 Task: Open a blank sheet, save the file as Art.doc Add Heading 'Types of Art:'Types of Art: Add the following points with capital alphabetAdd the following points with capital alphabet A.	Abstract Art_x000D_
B.	Sculpture_x000D_
C.	Photography_x000D_
Select the entire thext and change line spacing to  1.5 Select the entire text and apply  Outside Borders ,change the font size of heading and points to 16
Action: Mouse moved to (31, 30)
Screenshot: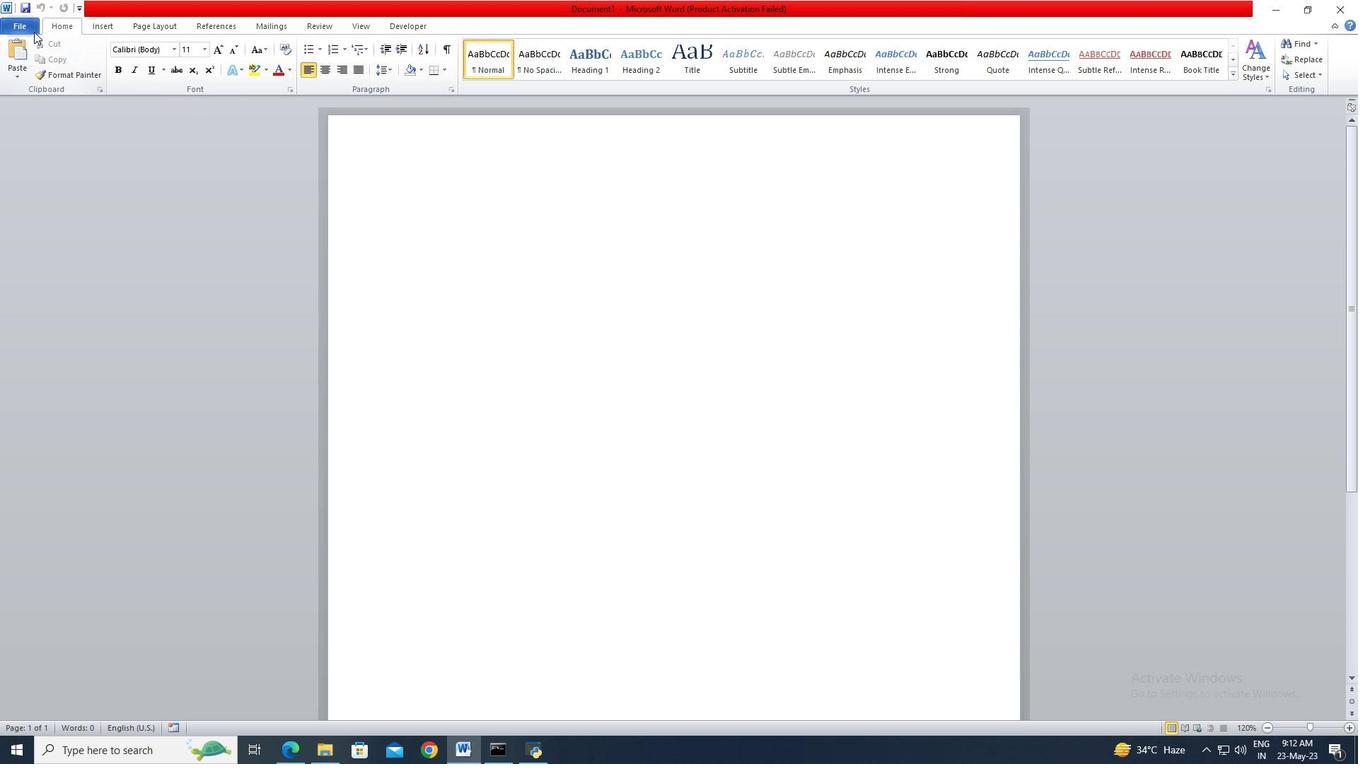 
Action: Mouse pressed left at (31, 30)
Screenshot: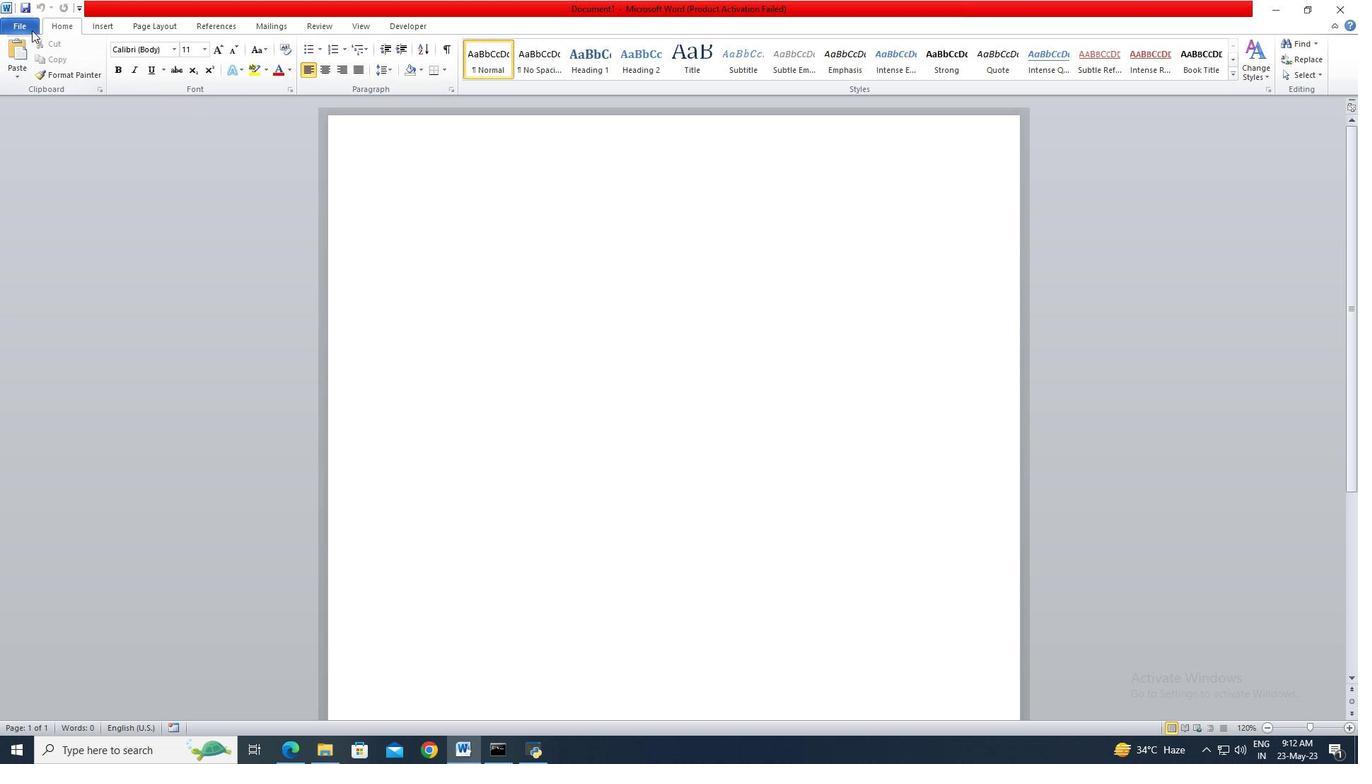 
Action: Mouse moved to (47, 187)
Screenshot: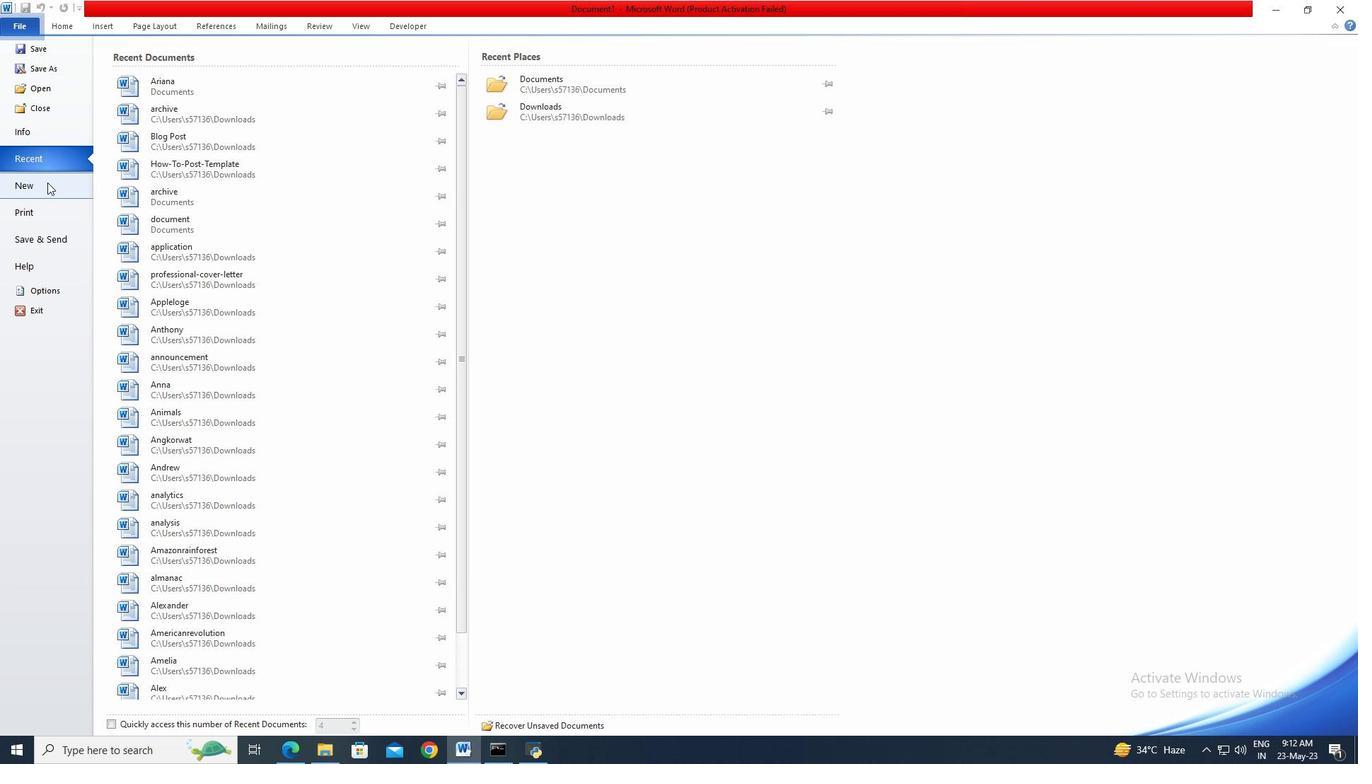 
Action: Mouse pressed left at (47, 187)
Screenshot: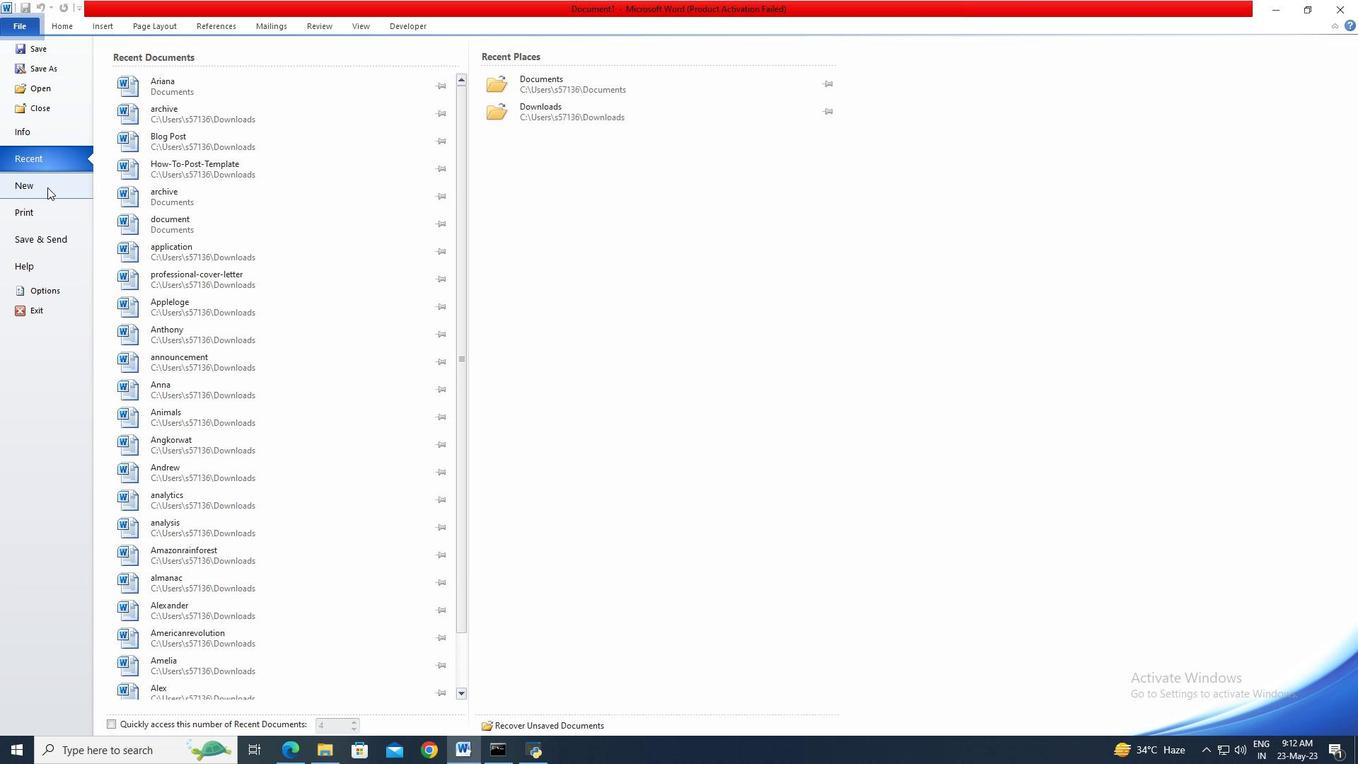 
Action: Mouse moved to (140, 149)
Screenshot: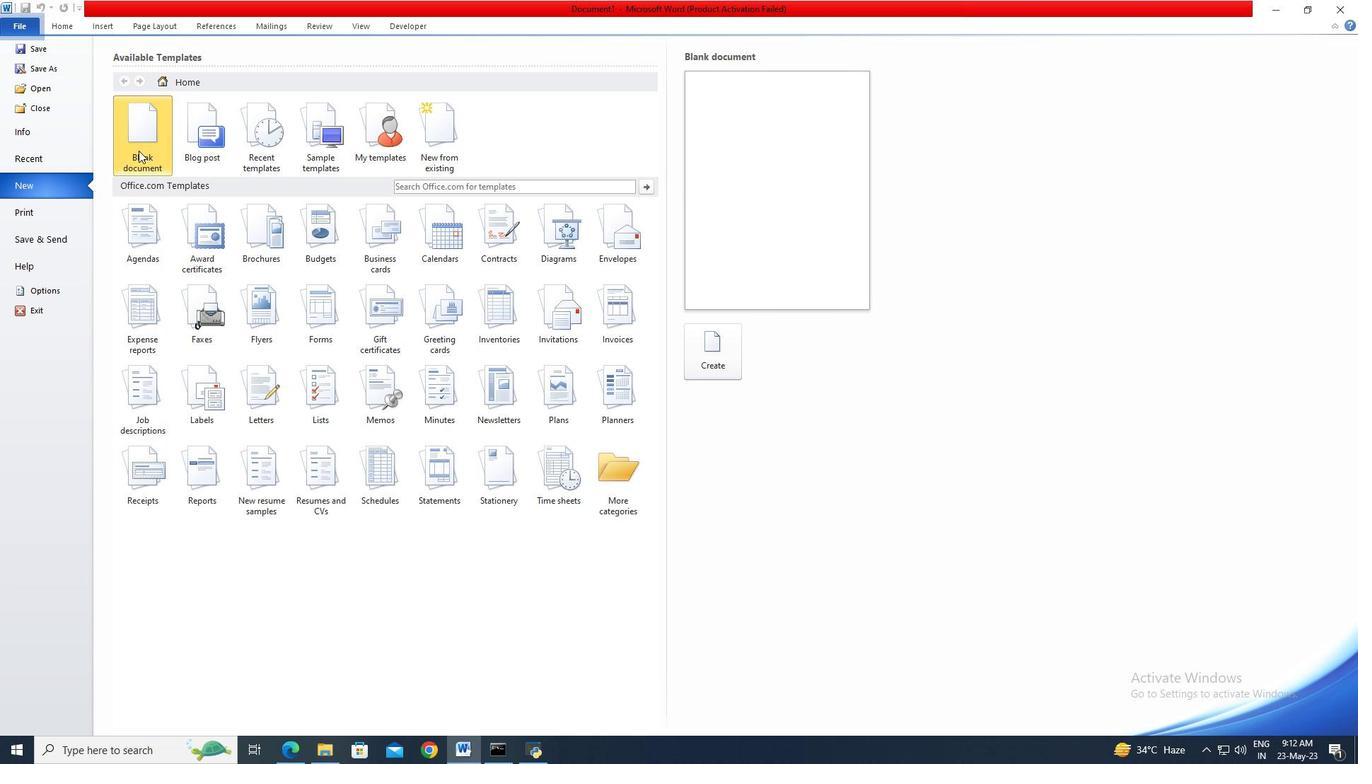 
Action: Mouse pressed left at (140, 149)
Screenshot: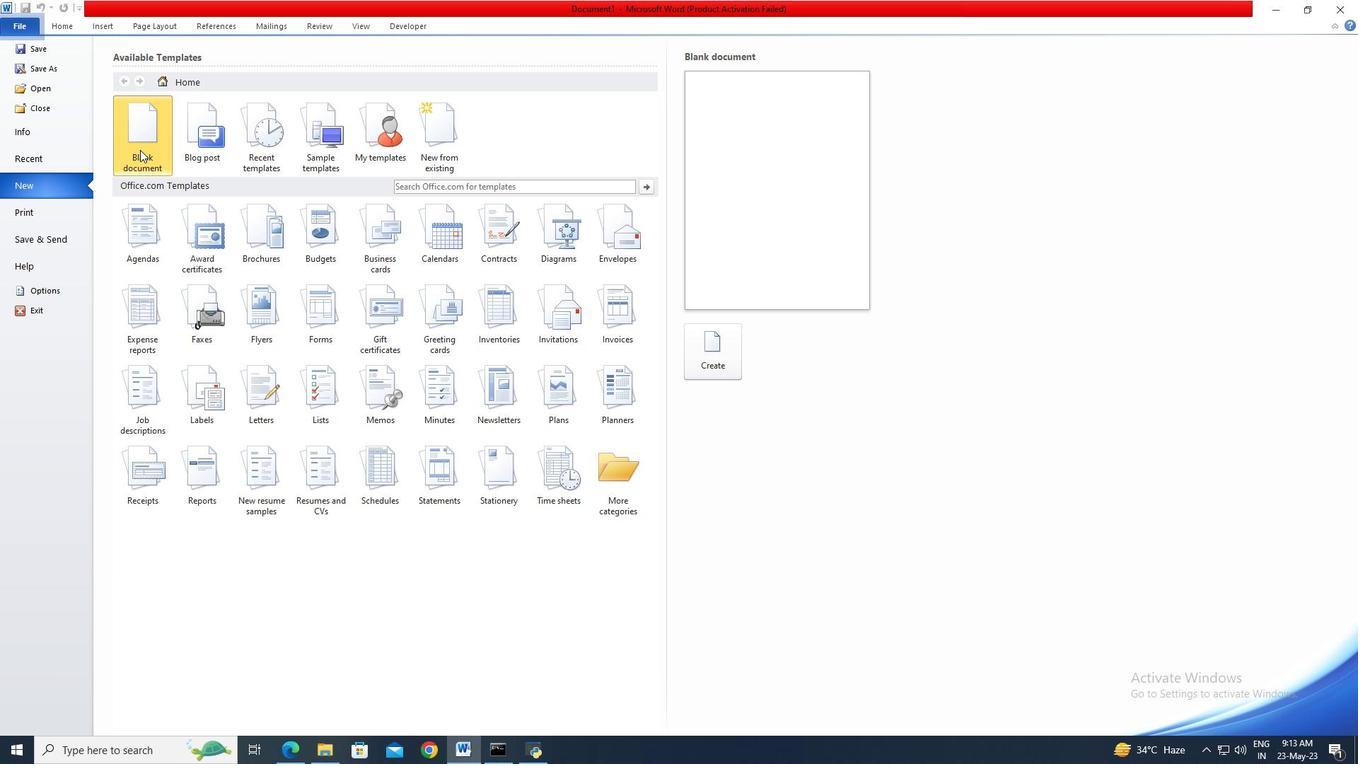
Action: Mouse moved to (715, 335)
Screenshot: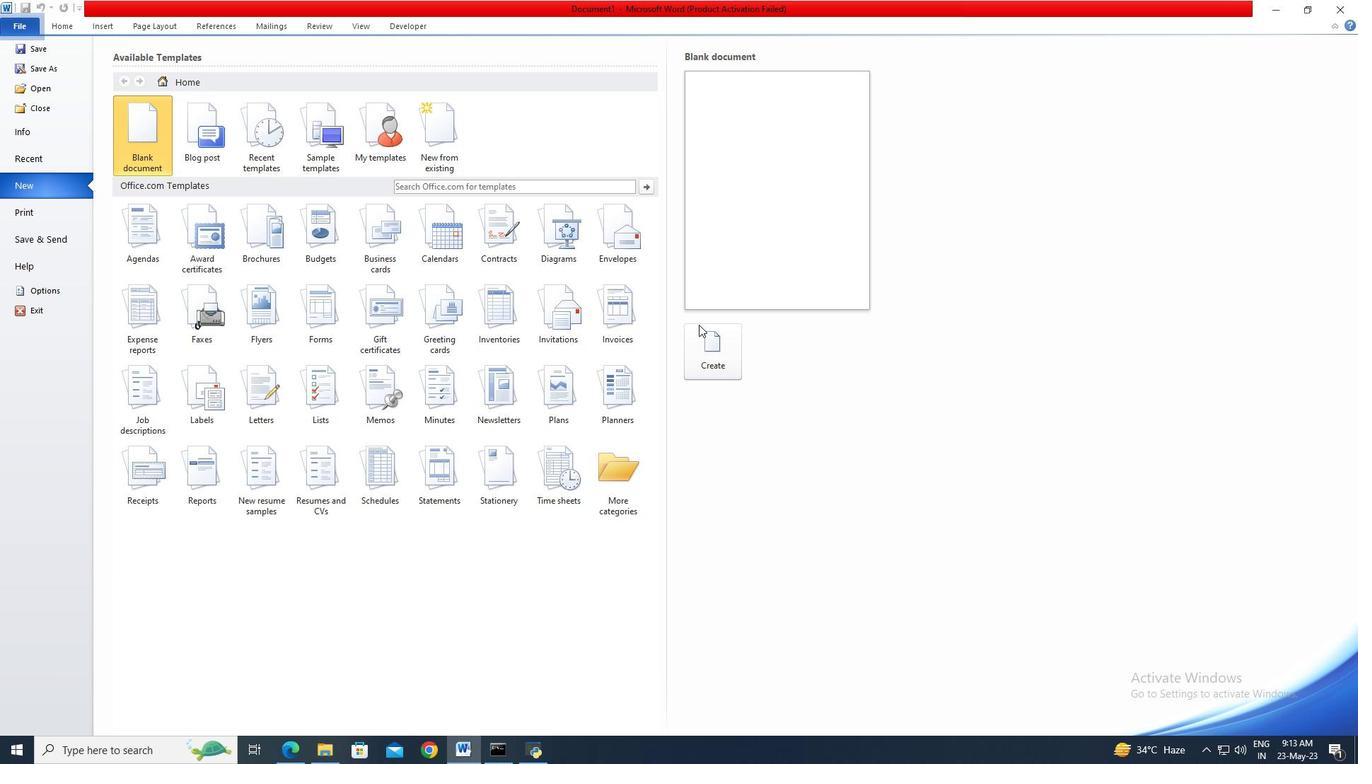 
Action: Mouse pressed left at (715, 335)
Screenshot: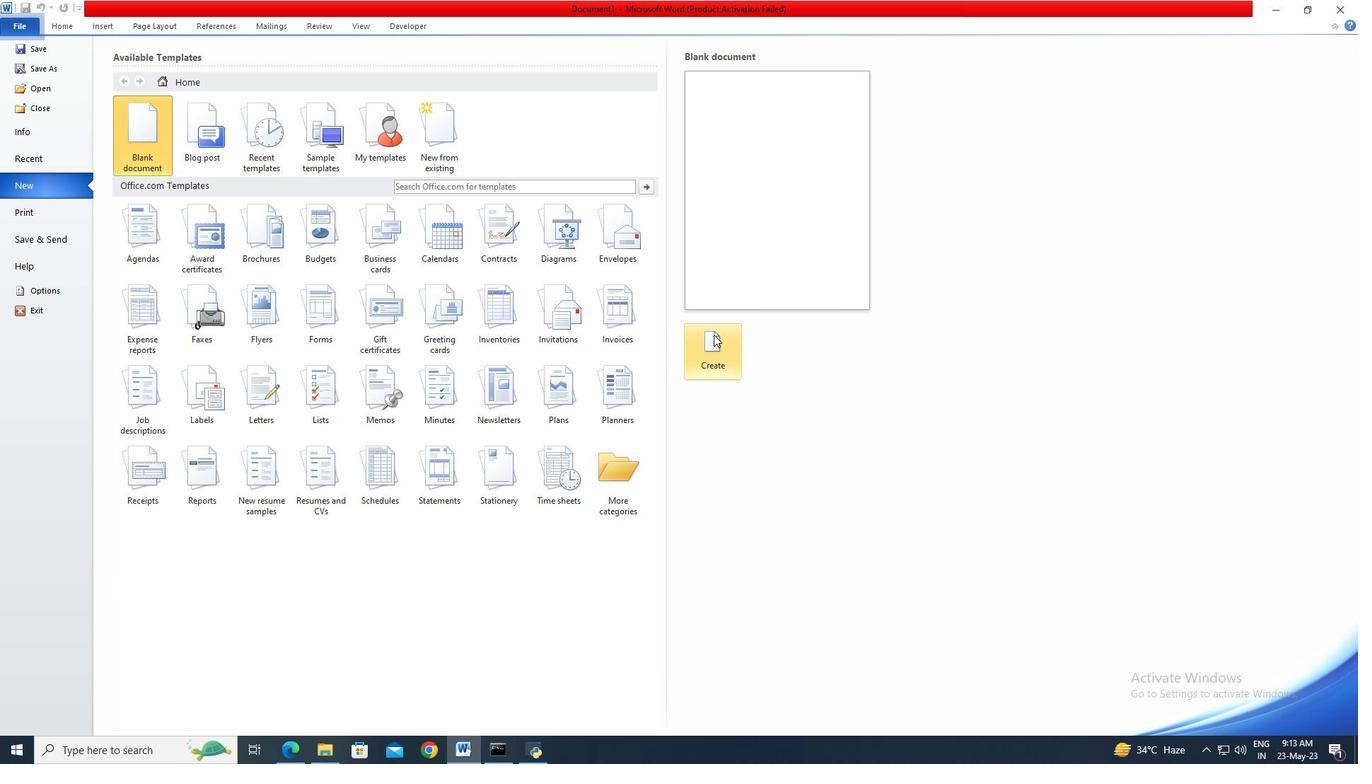 
Action: Mouse moved to (33, 26)
Screenshot: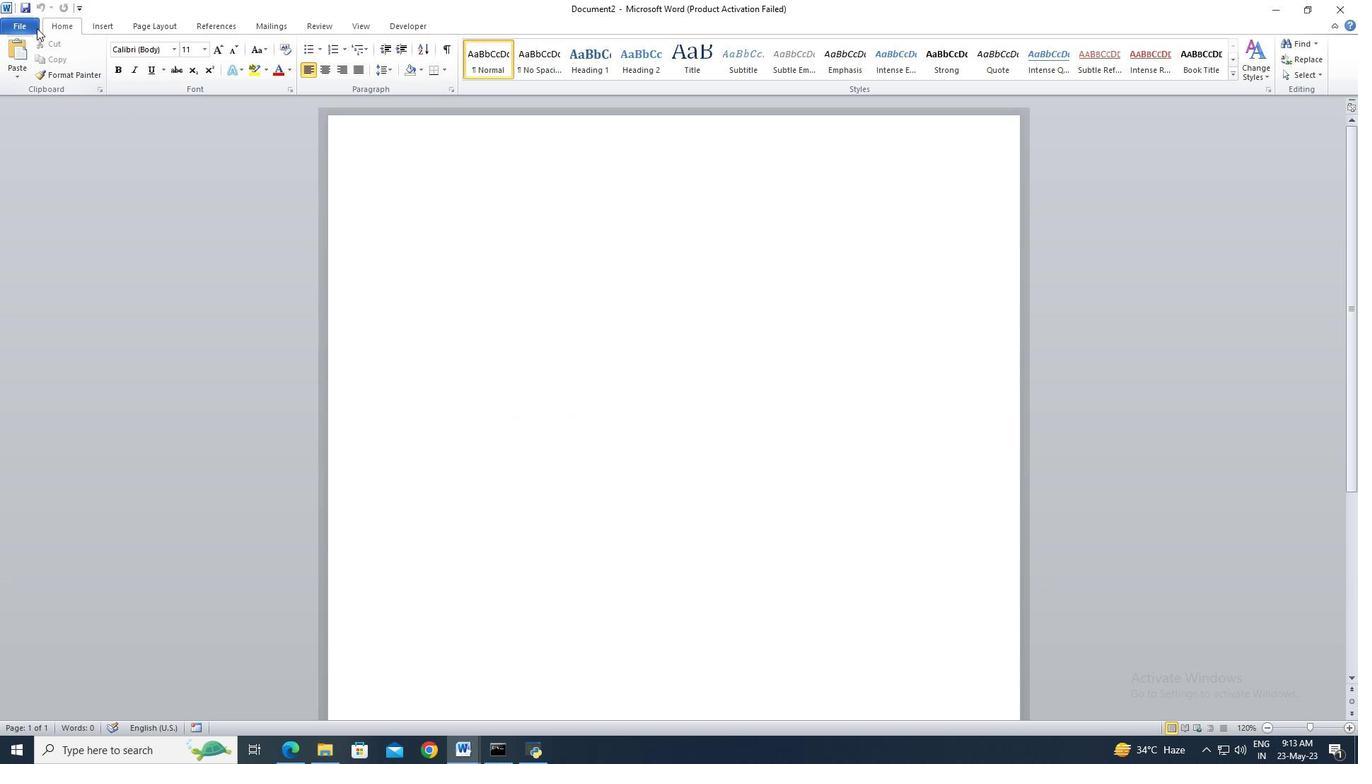 
Action: Mouse pressed left at (33, 26)
Screenshot: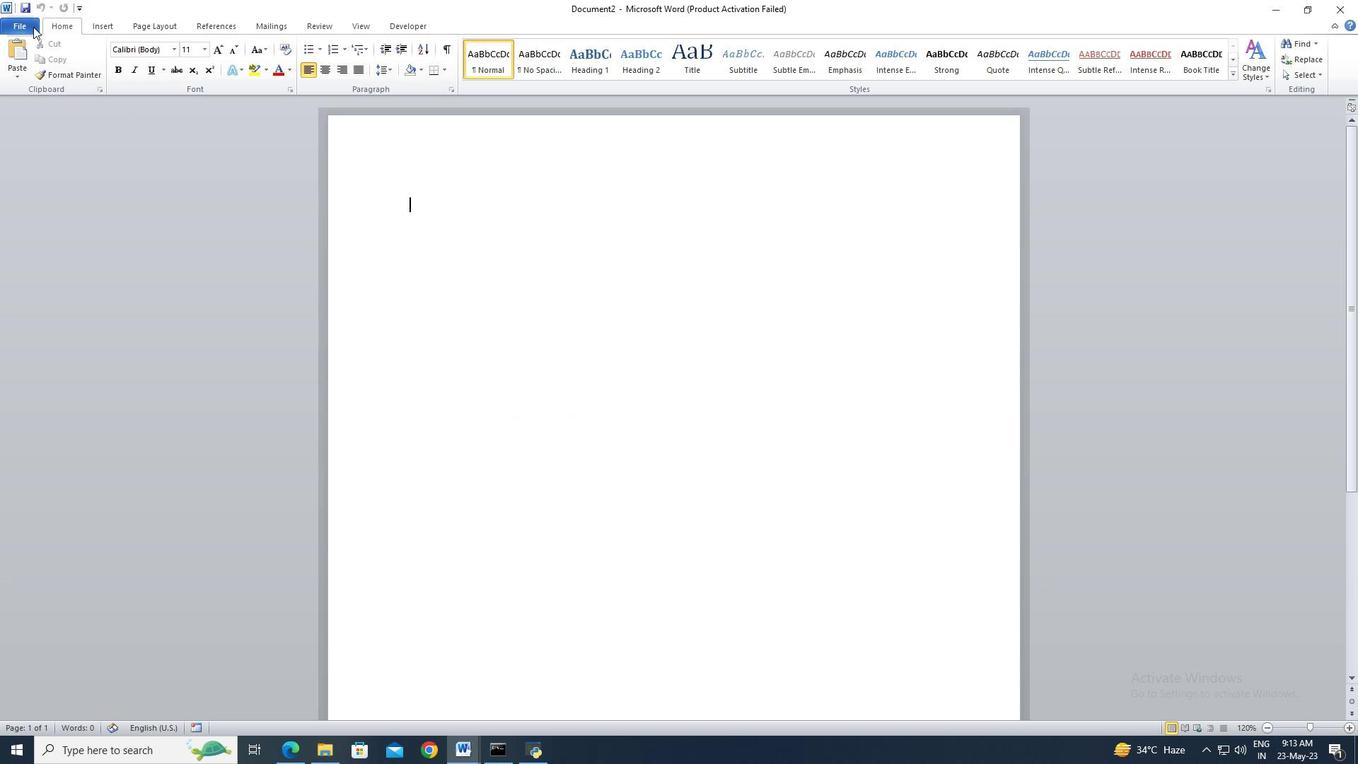 
Action: Mouse moved to (39, 65)
Screenshot: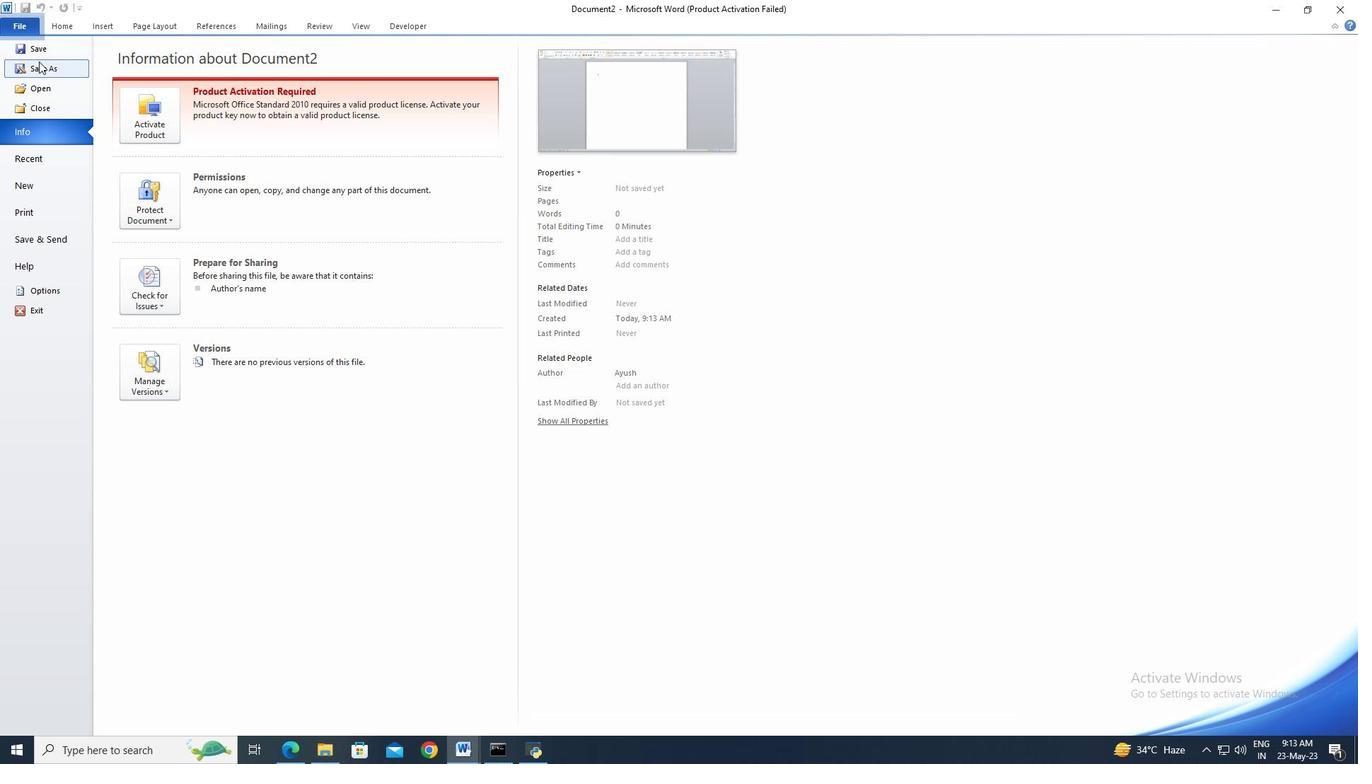 
Action: Mouse pressed left at (39, 65)
Screenshot: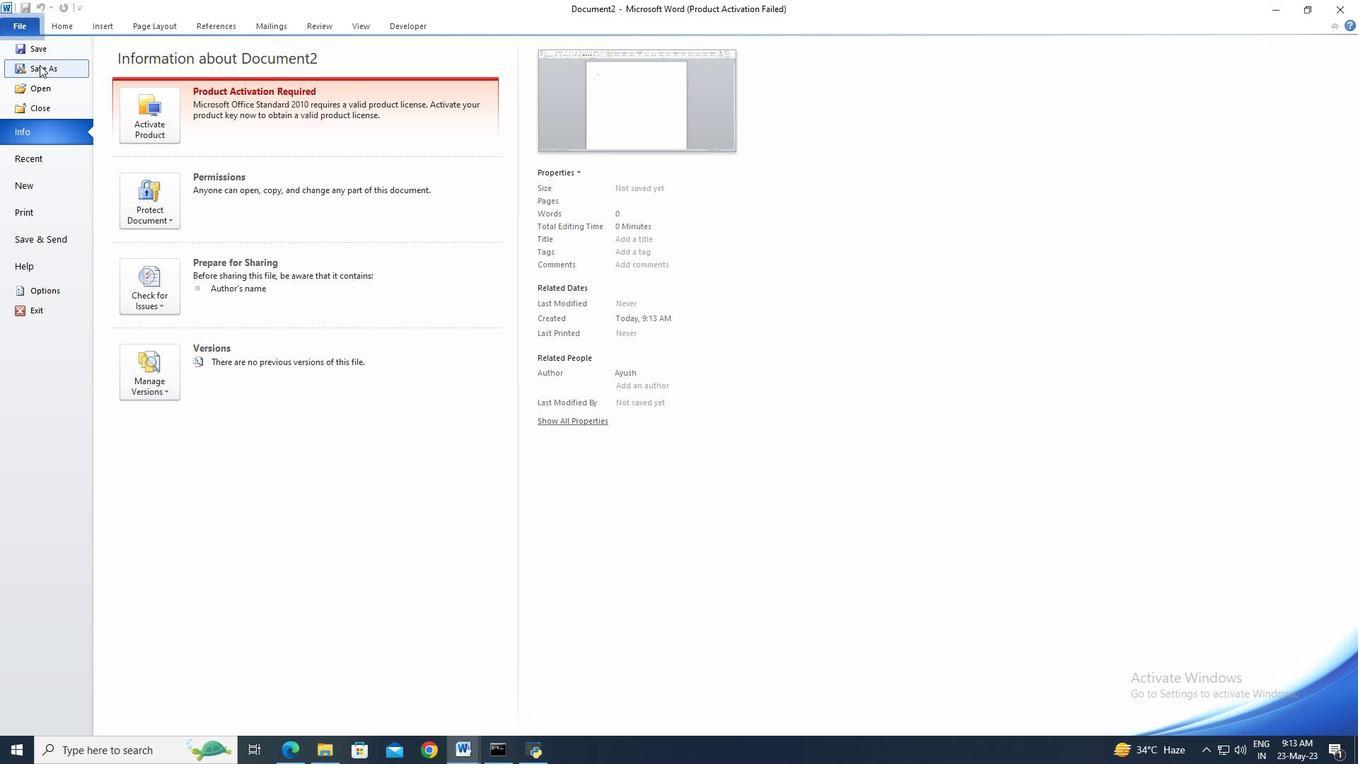 
Action: Key pressed <Key.shift>Art
Screenshot: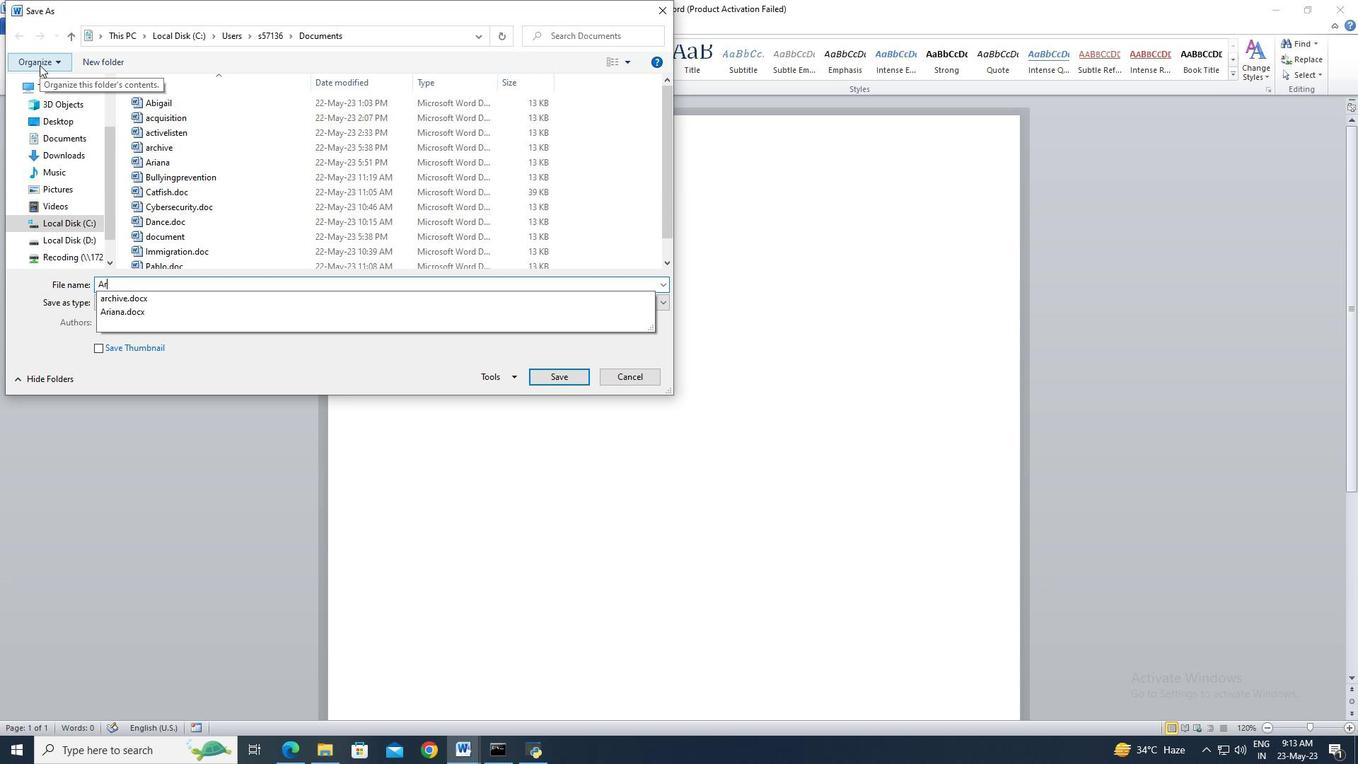 
Action: Mouse moved to (559, 379)
Screenshot: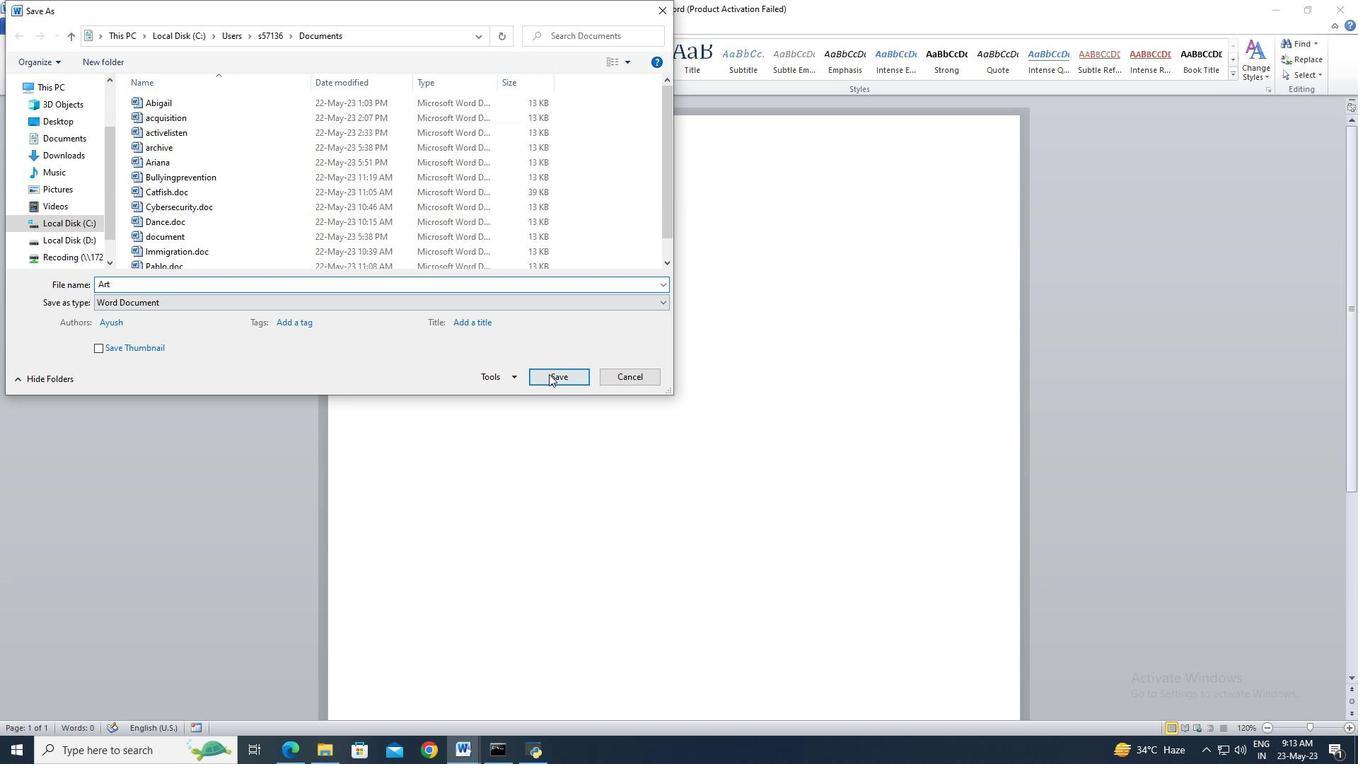 
Action: Mouse pressed left at (559, 379)
Screenshot: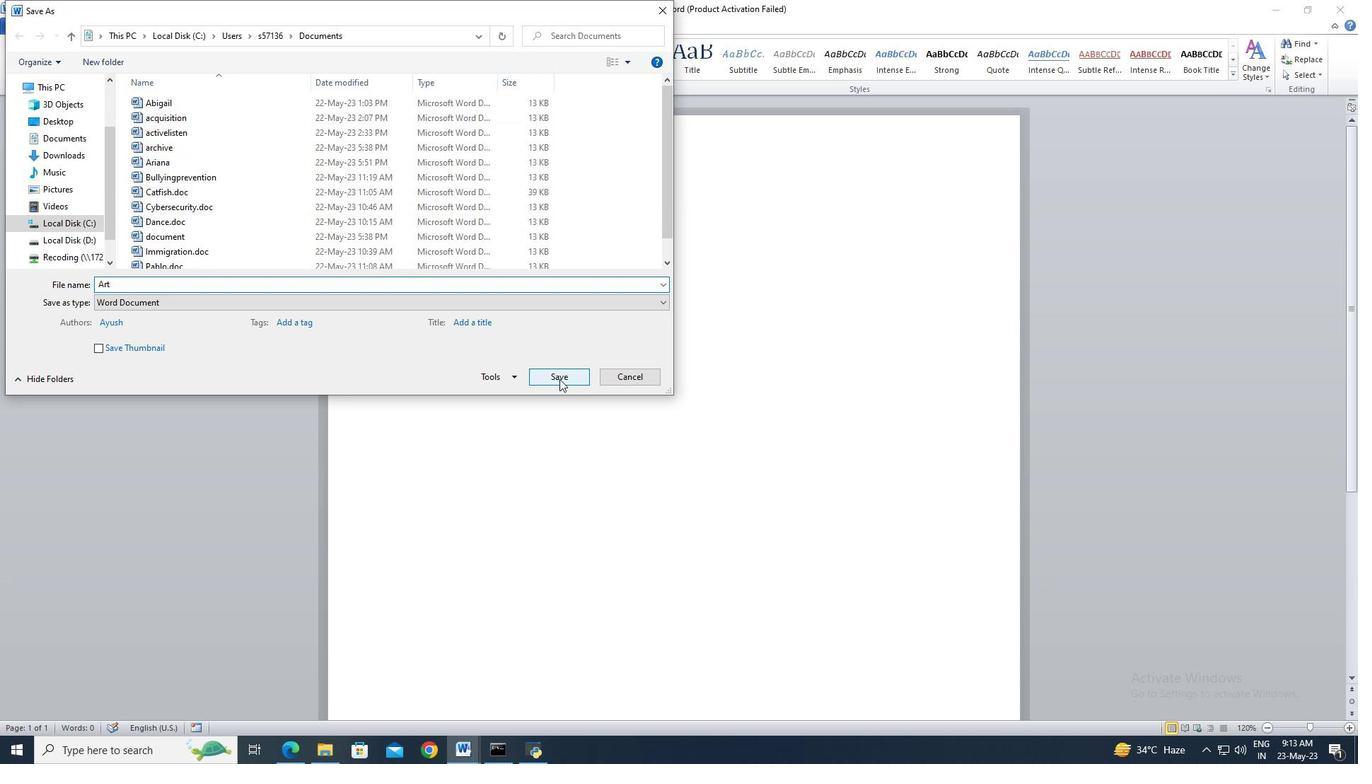 
Action: Mouse moved to (591, 67)
Screenshot: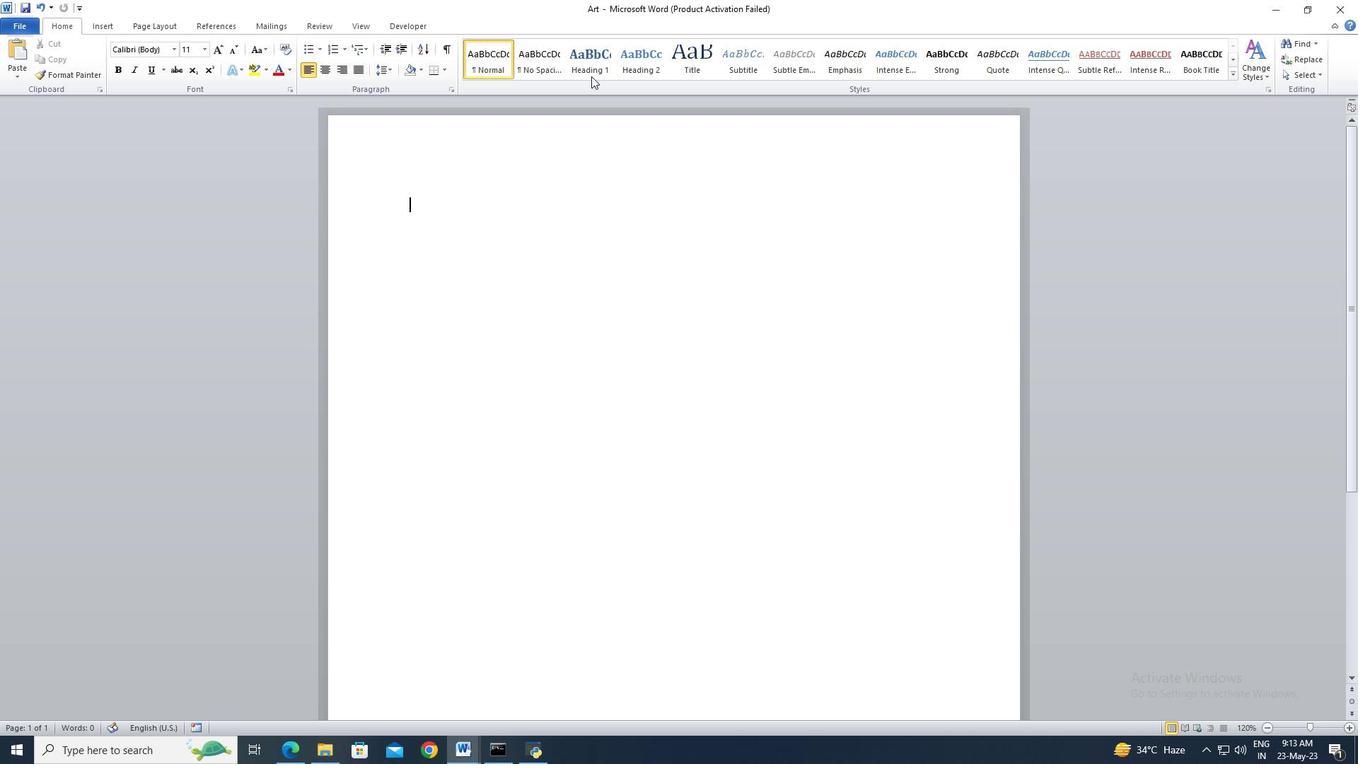 
Action: Mouse pressed left at (591, 67)
Screenshot: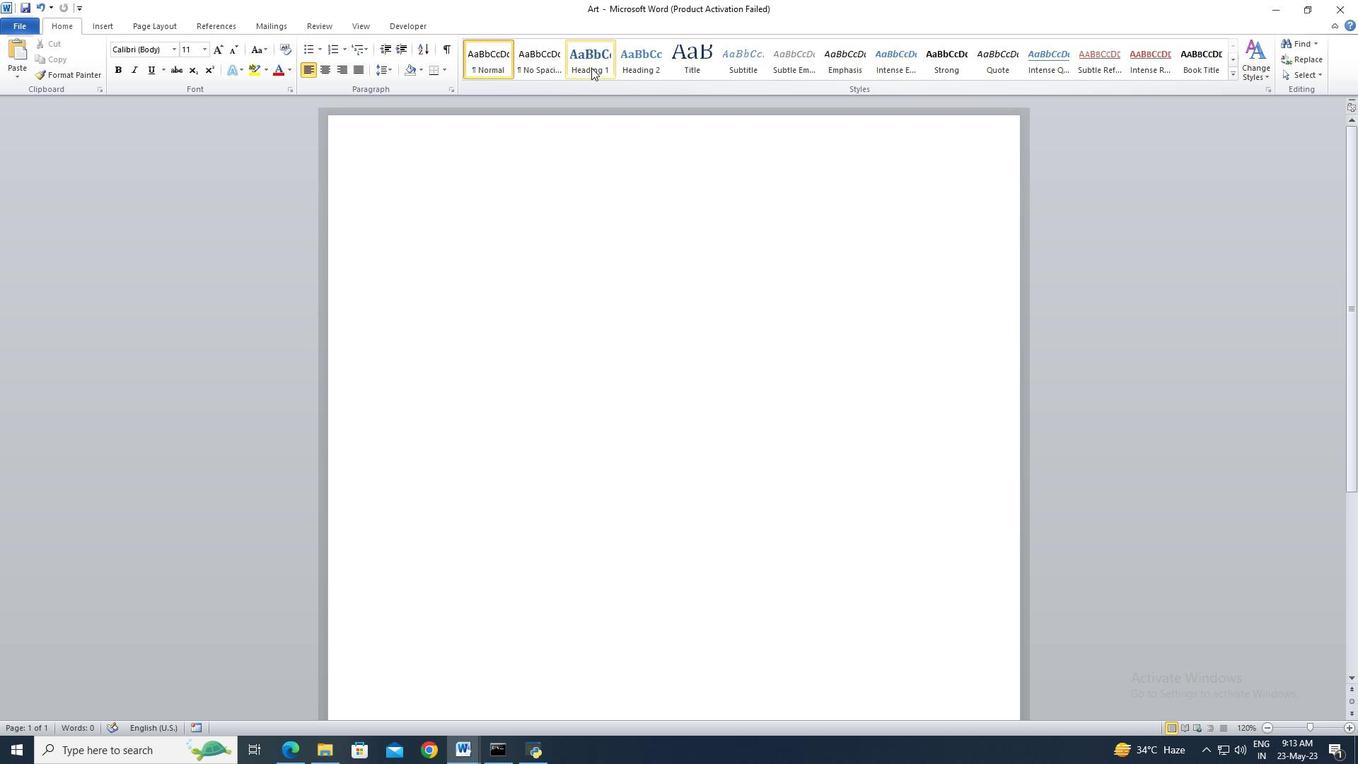 
Action: Key pressed <Key.shift>Types<Key.space>of<Key.space><Key.shift>Art<Key.shift>:<Key.enter><Key.shift>A.<Key.space><Key.shift>Abstract<Key.space><Key.shift>Art<Key.enter><Key.shift>Sculpture<Key.enter><Key.shift>Photography
Screenshot: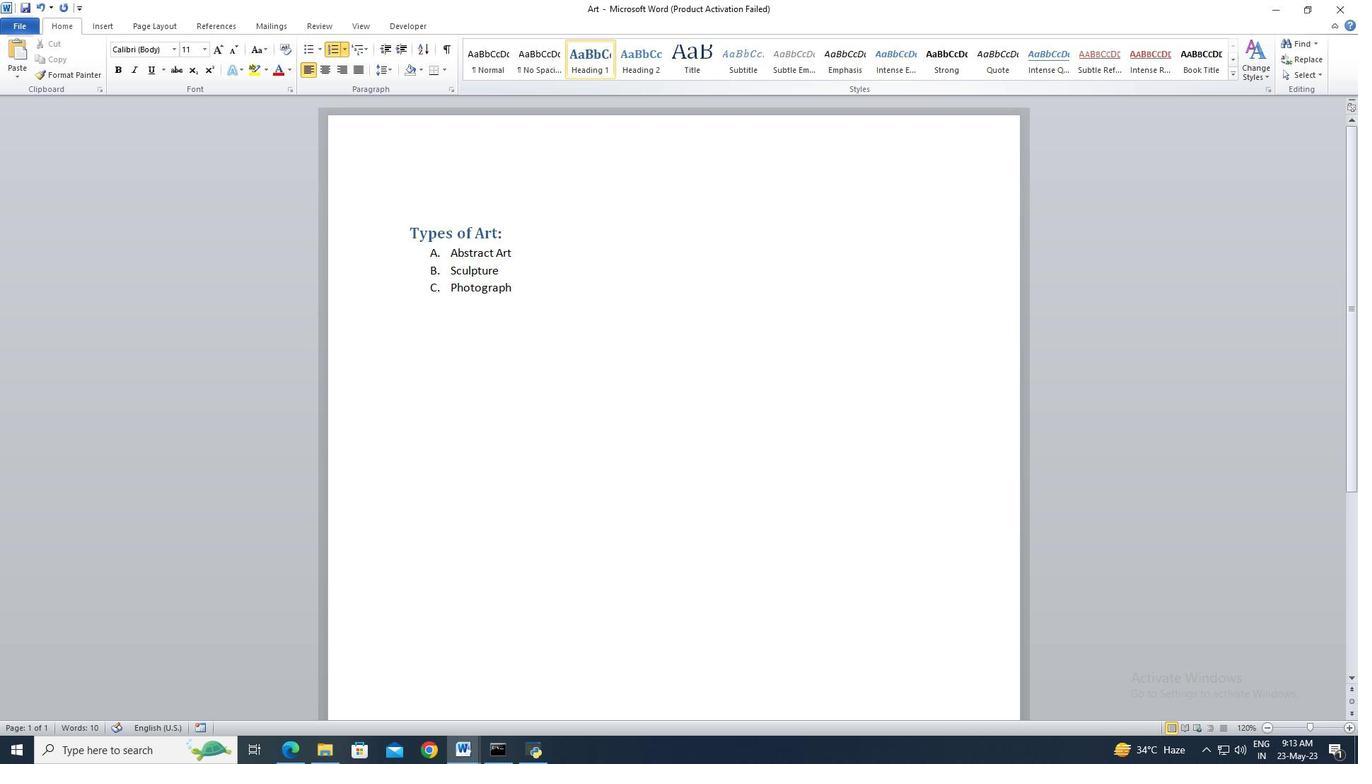 
Action: Mouse moved to (592, 287)
Screenshot: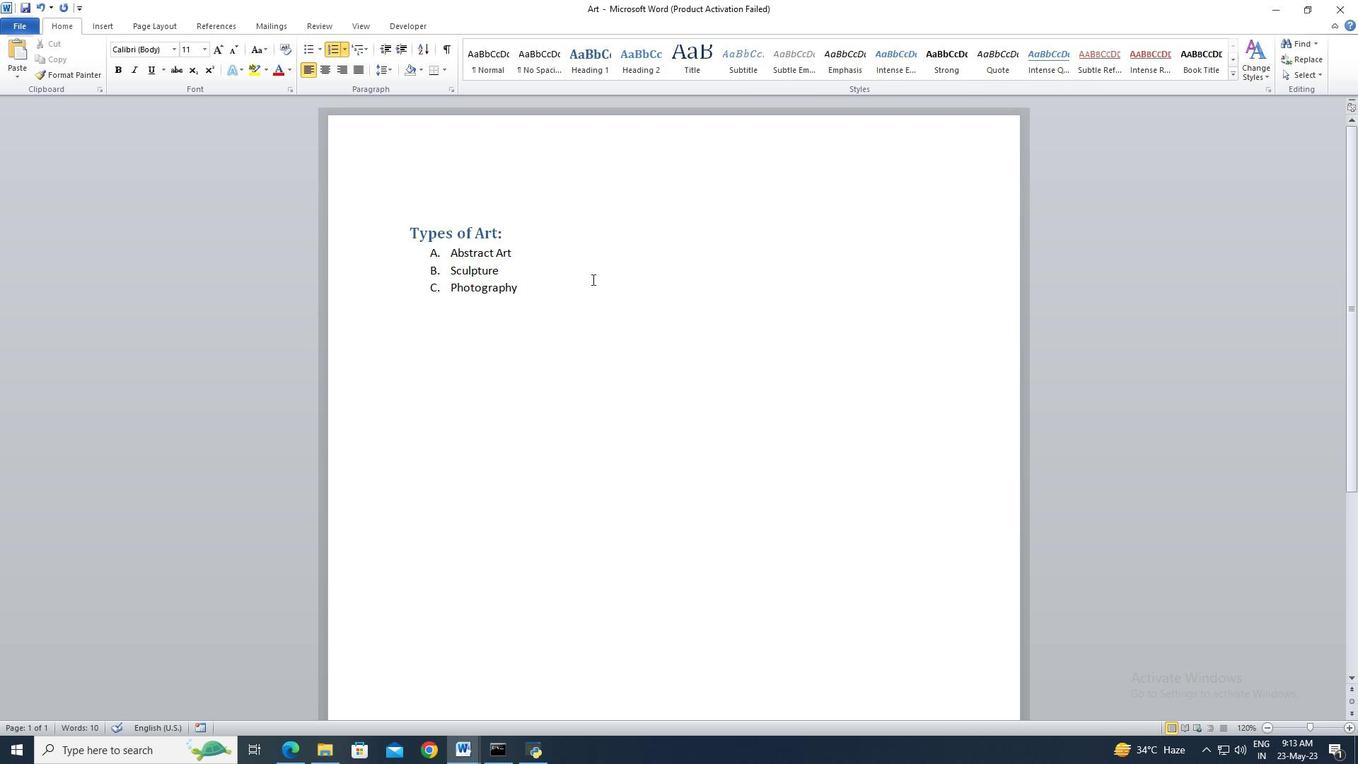 
Action: Mouse pressed left at (592, 287)
Screenshot: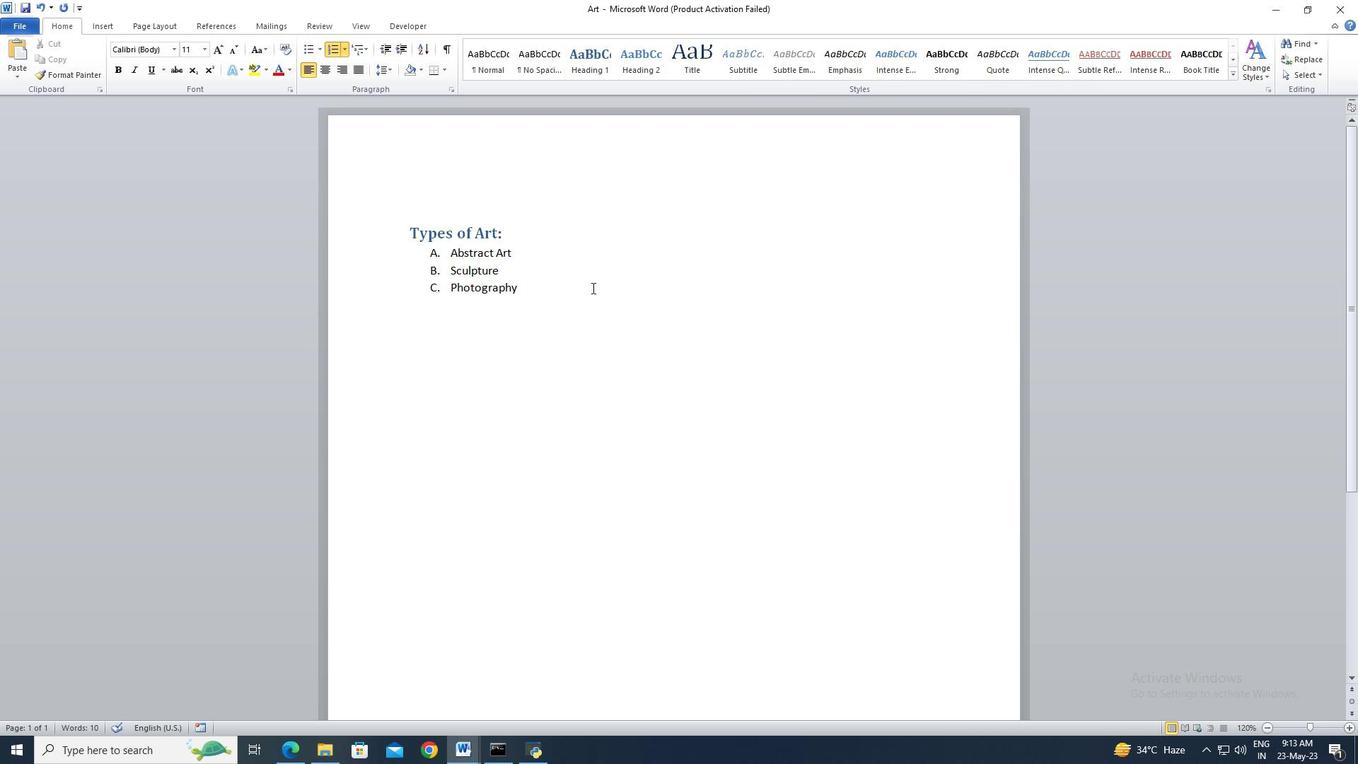 
Action: Key pressed ctrl+A
Screenshot: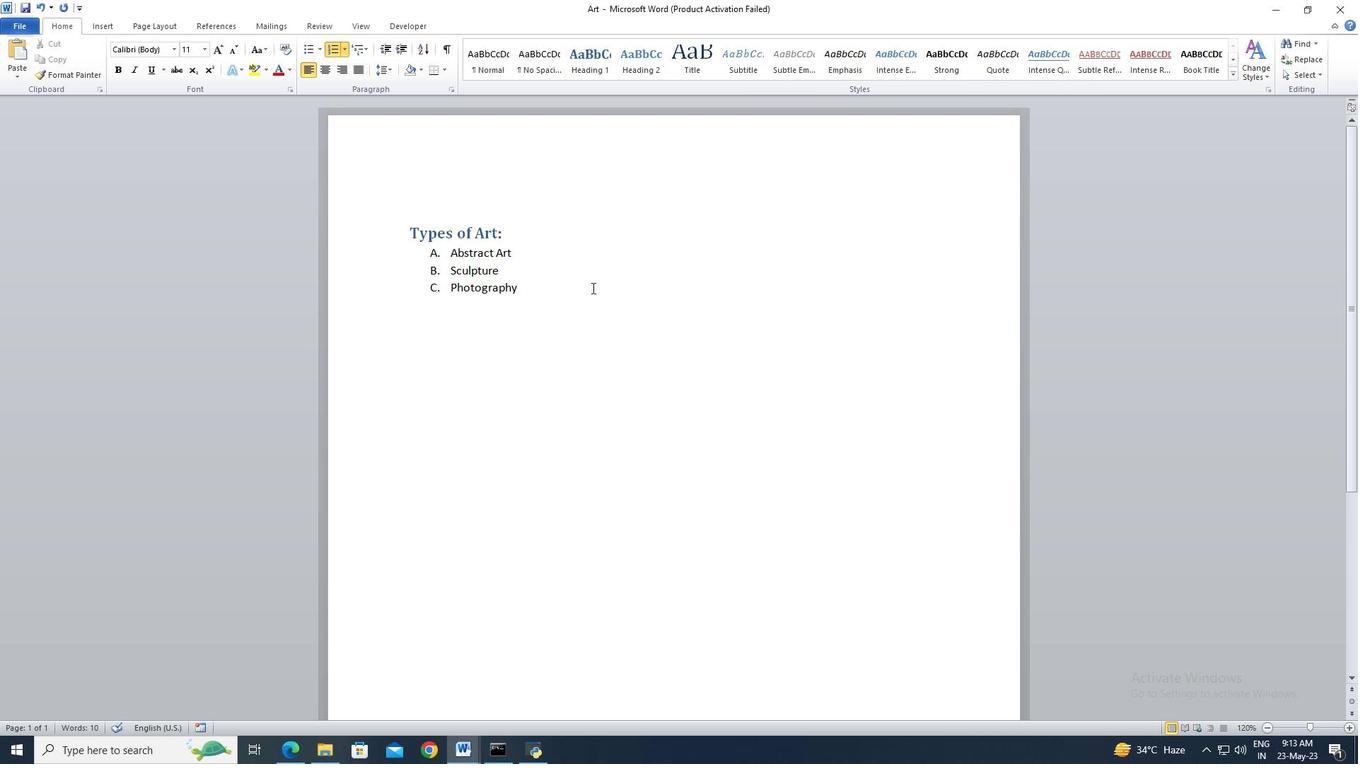 
Action: Mouse moved to (390, 72)
Screenshot: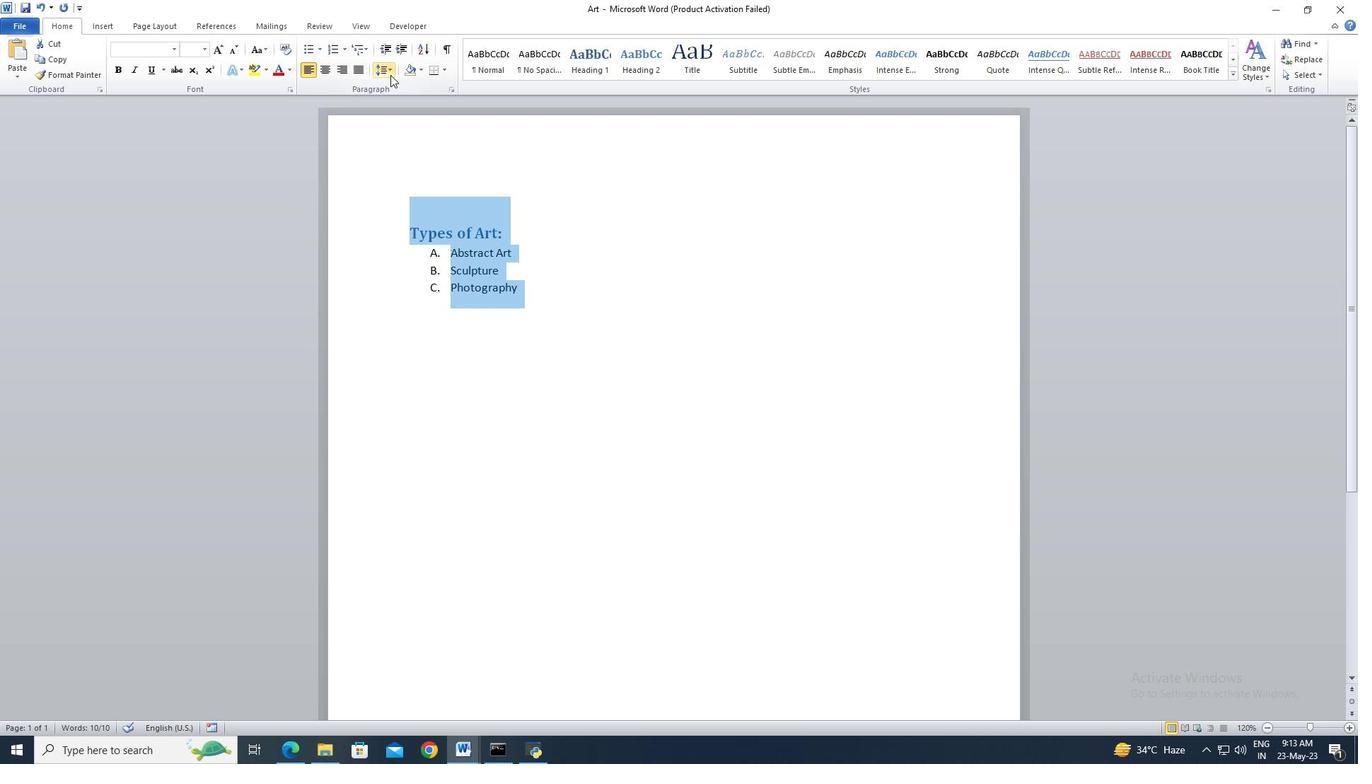 
Action: Mouse pressed left at (390, 72)
Screenshot: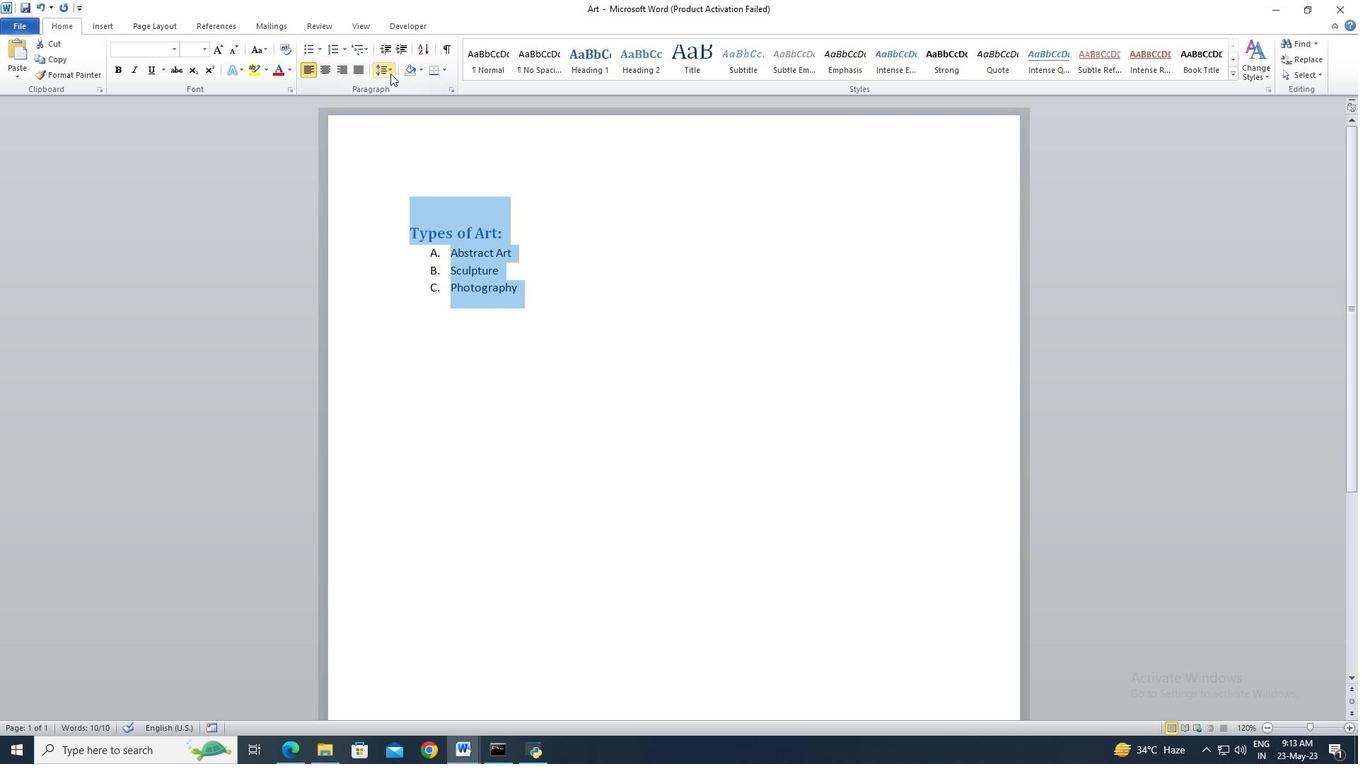 
Action: Mouse moved to (397, 120)
Screenshot: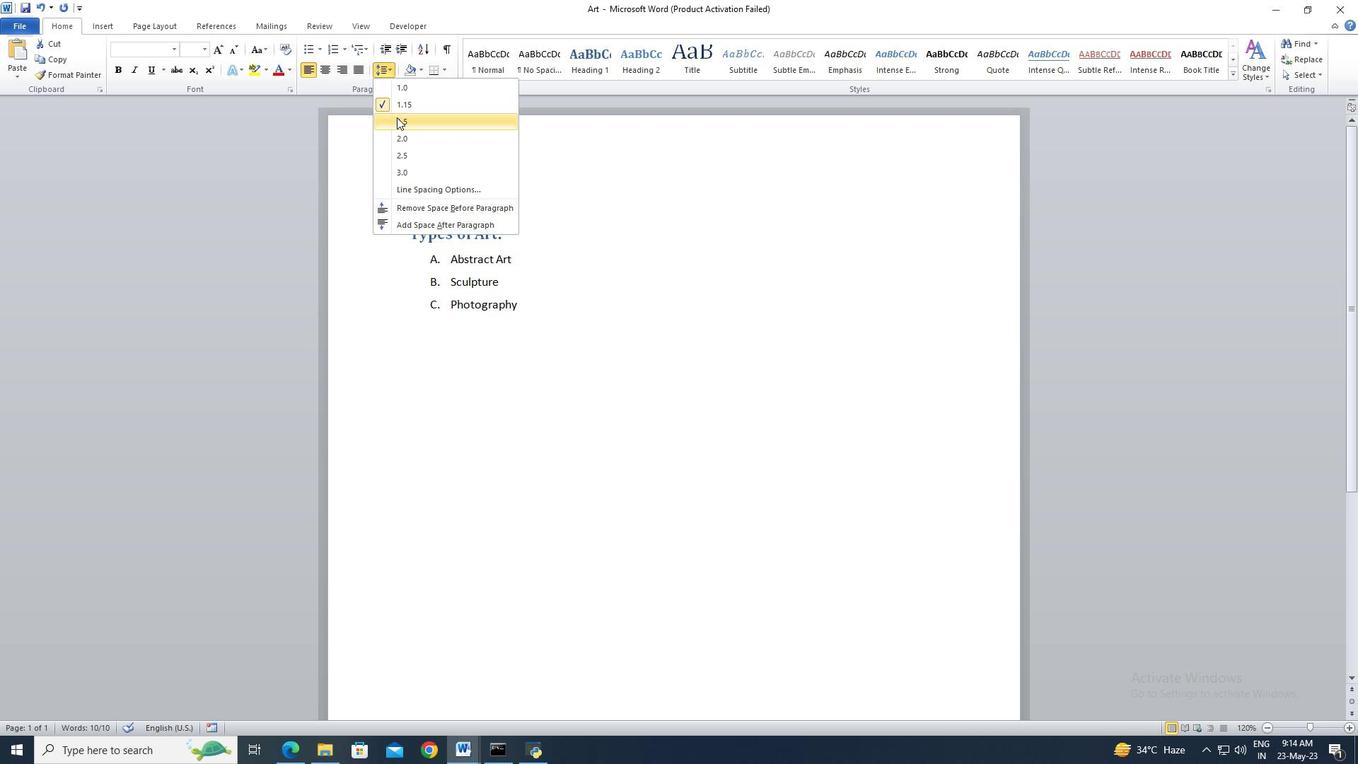 
Action: Mouse pressed left at (397, 120)
Screenshot: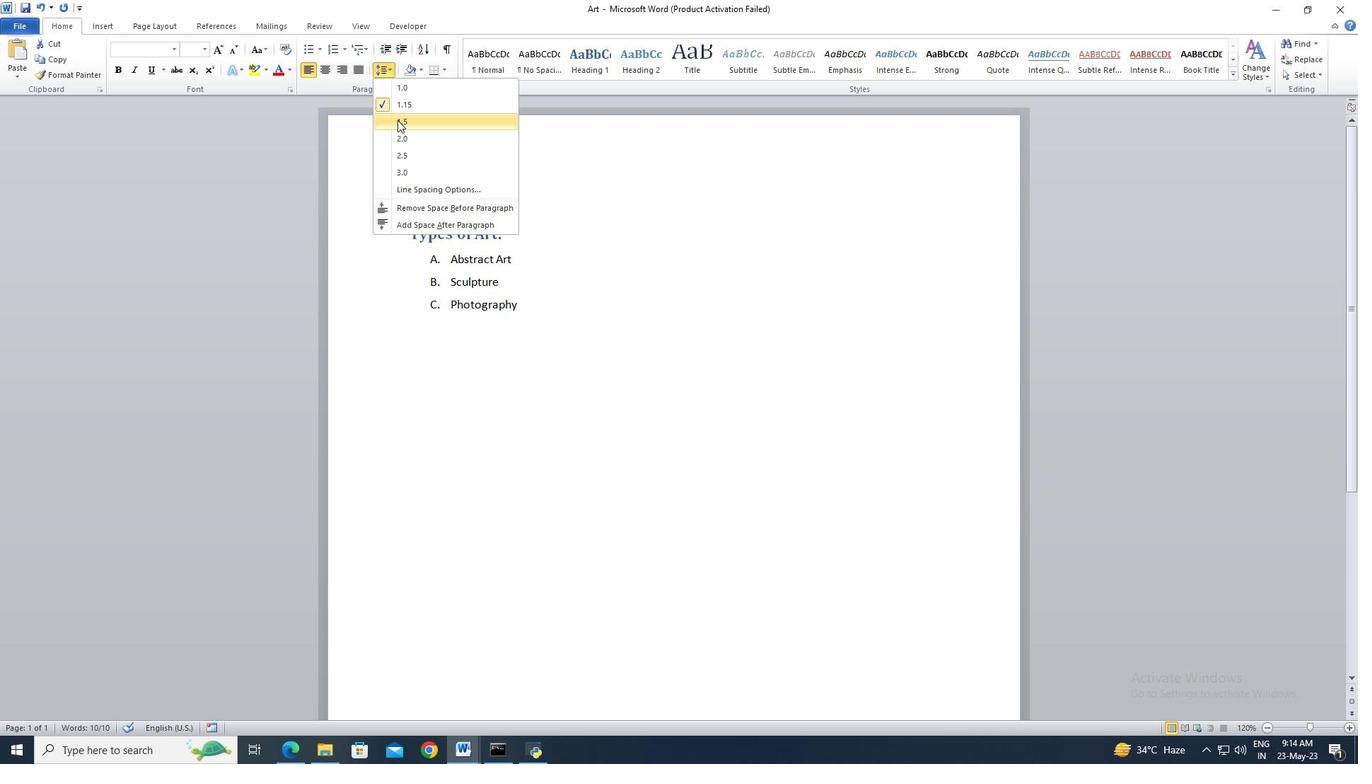 
Action: Mouse moved to (442, 72)
Screenshot: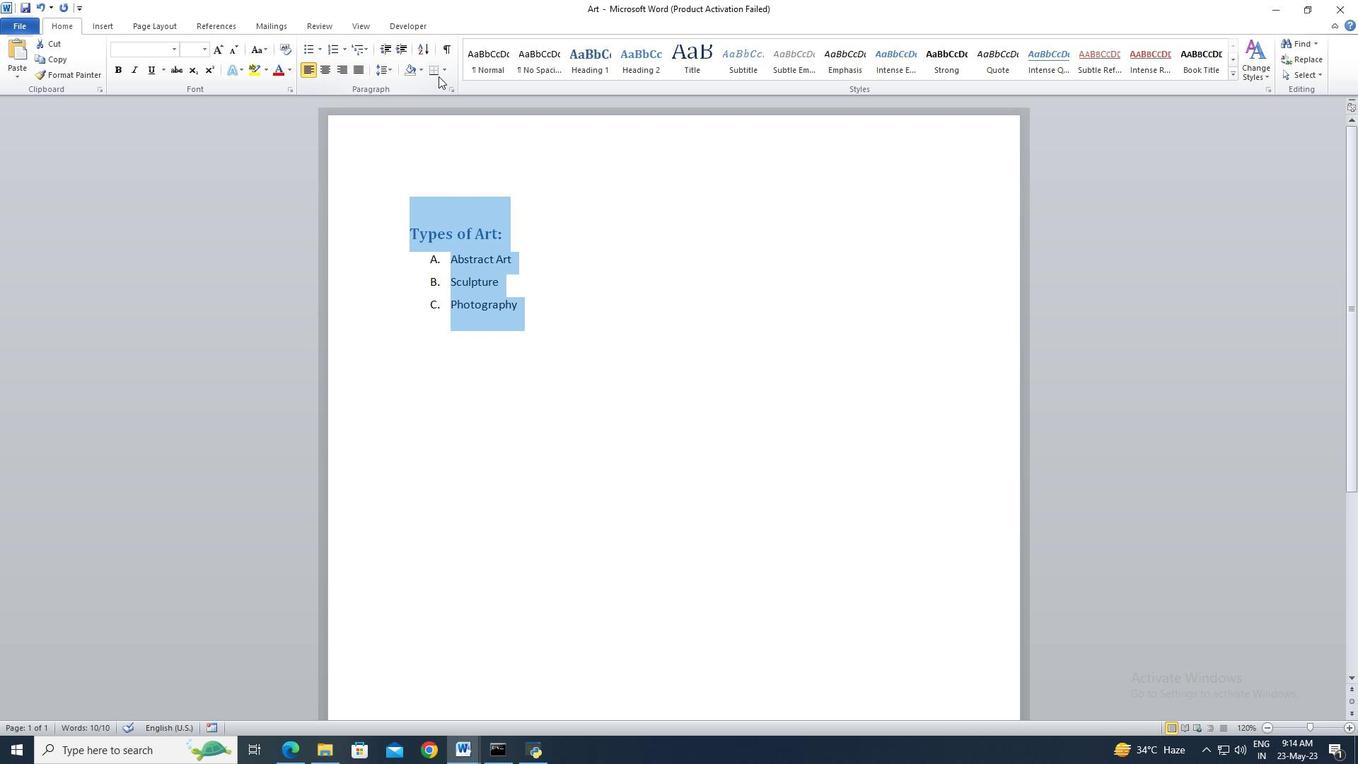 
Action: Mouse pressed left at (442, 72)
Screenshot: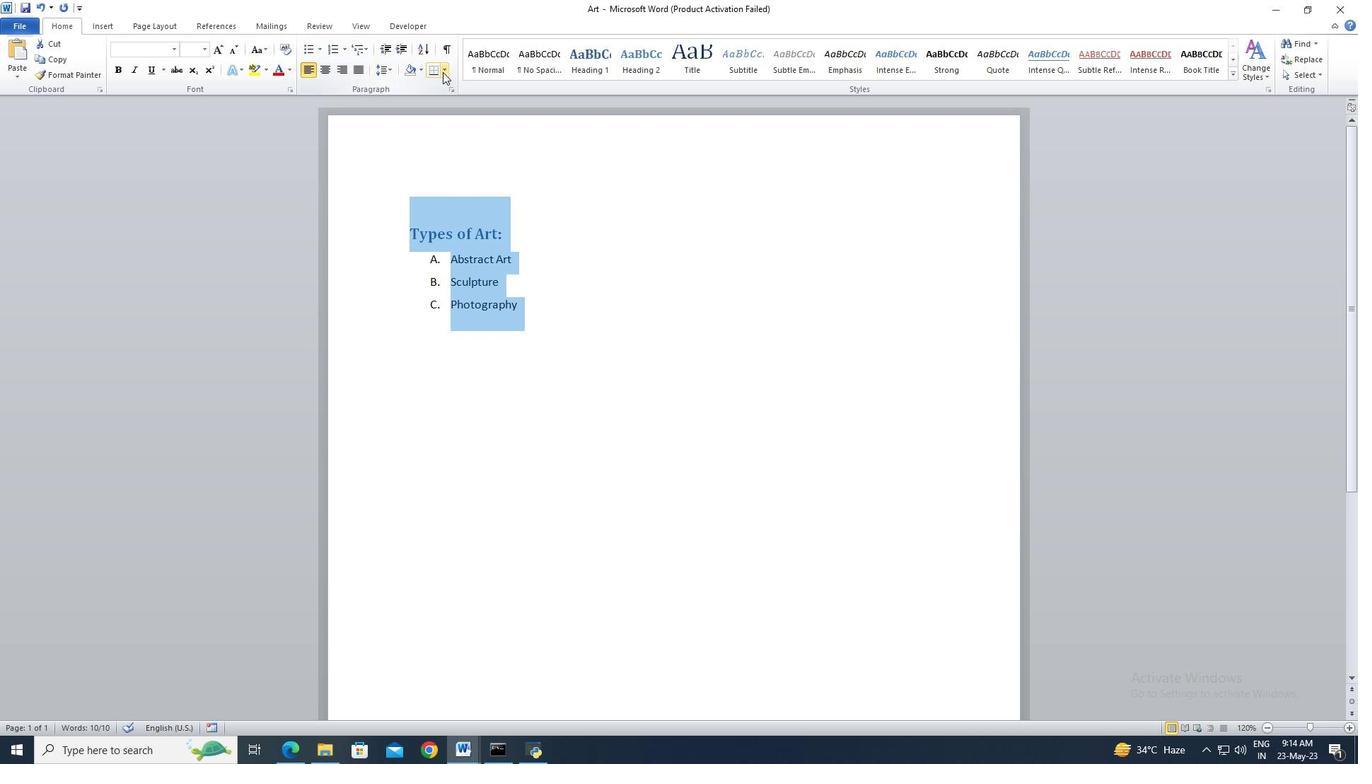 
Action: Mouse moved to (465, 183)
Screenshot: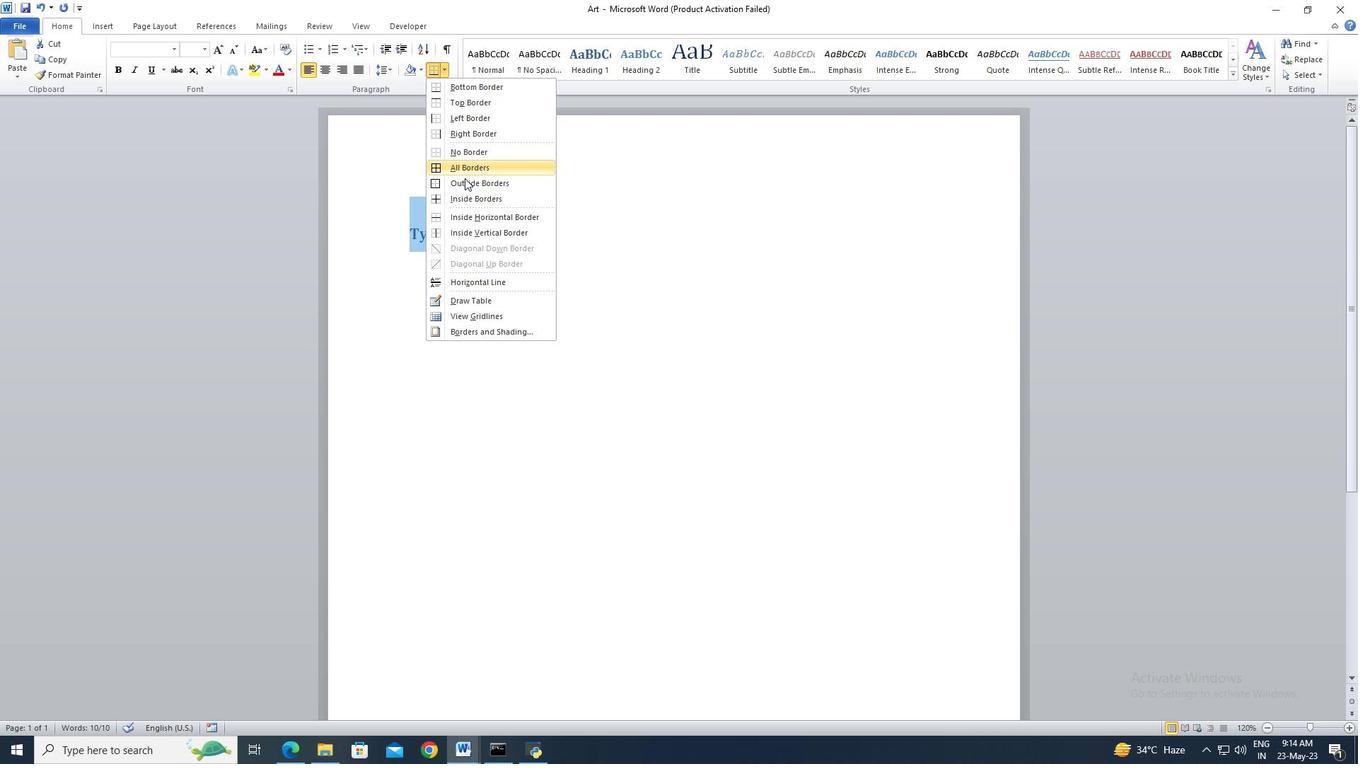 
Action: Mouse pressed left at (465, 183)
Screenshot: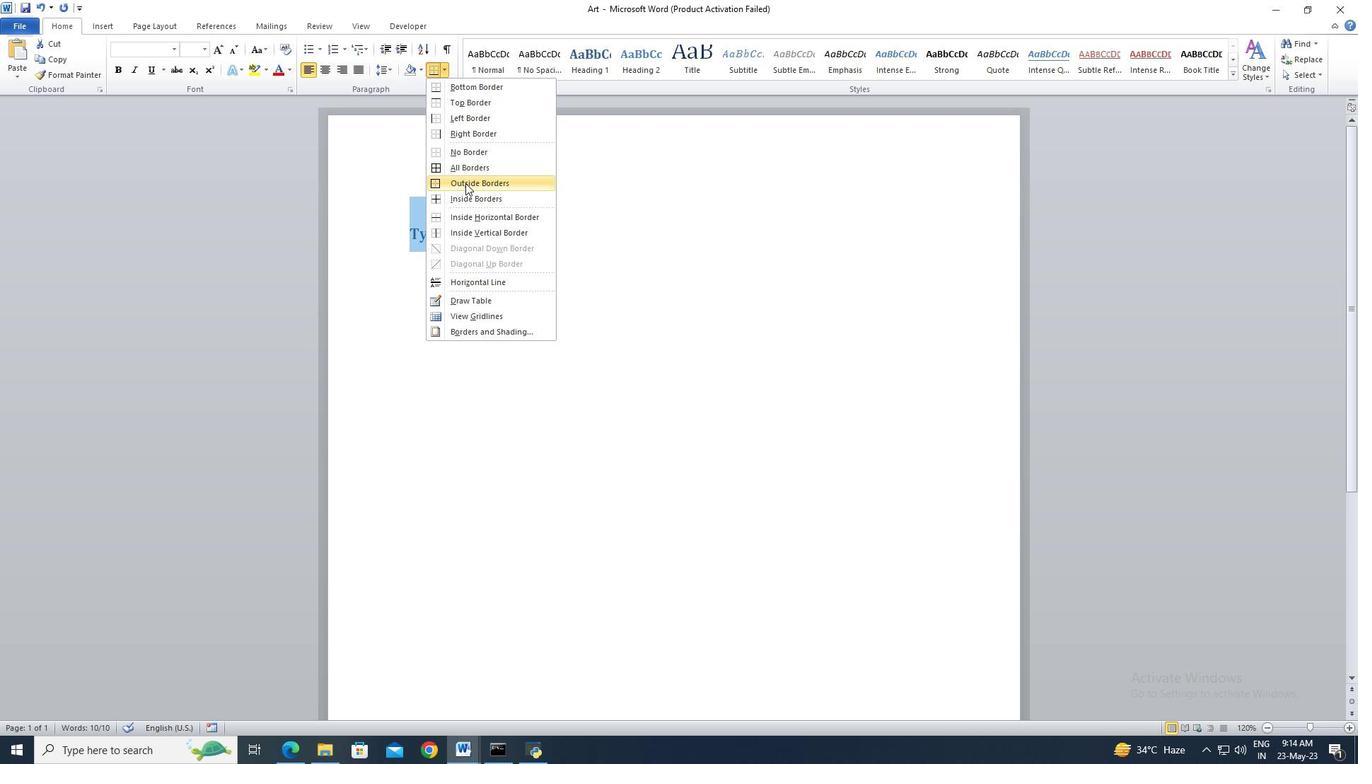 
Action: Mouse moved to (527, 288)
Screenshot: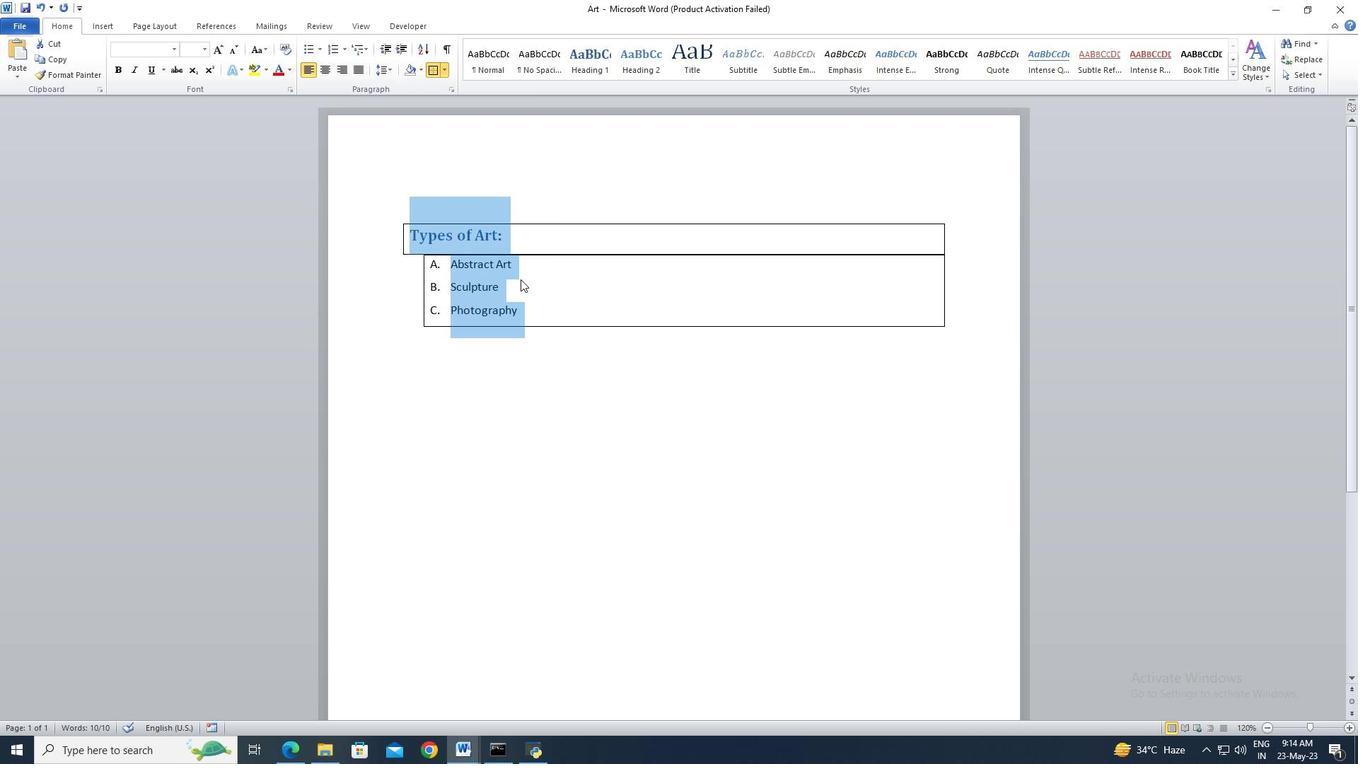 
Action: Mouse pressed left at (527, 288)
Screenshot: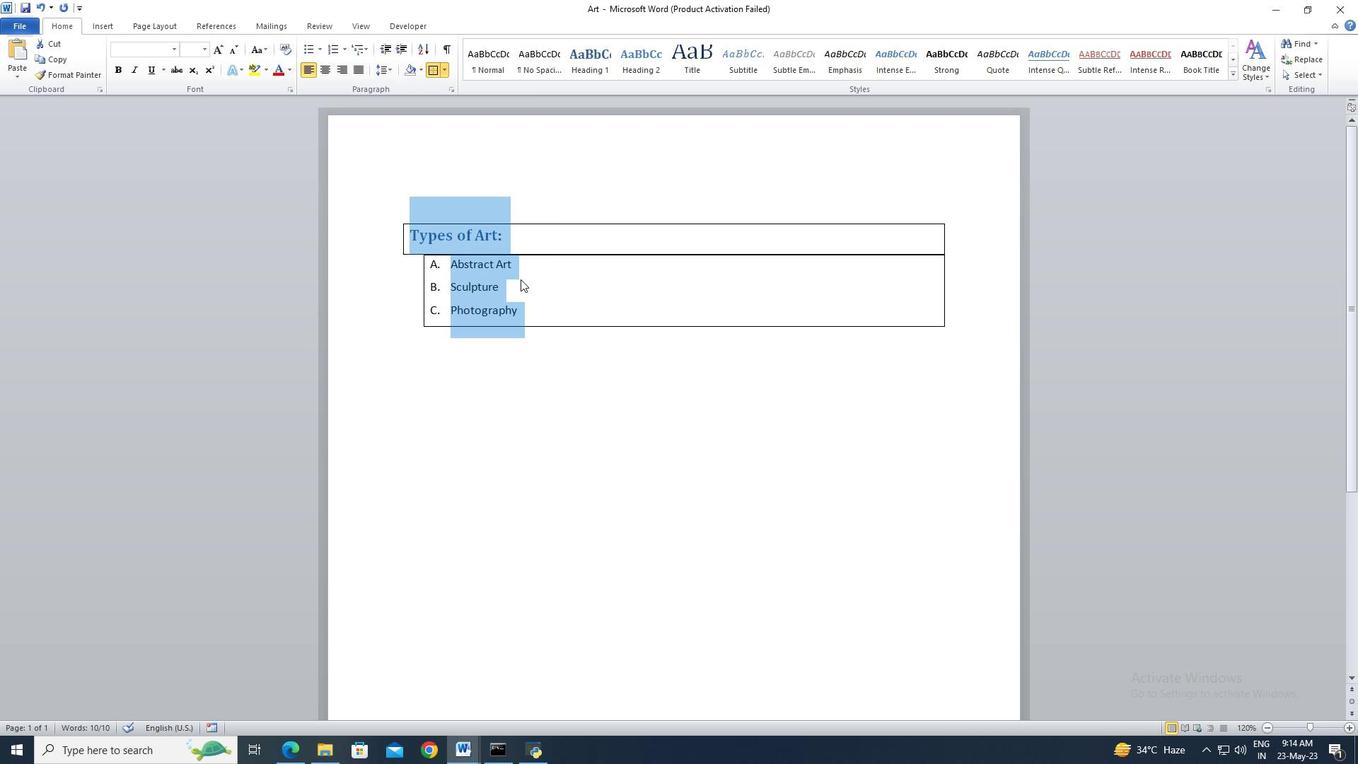 
Action: Mouse moved to (411, 234)
Screenshot: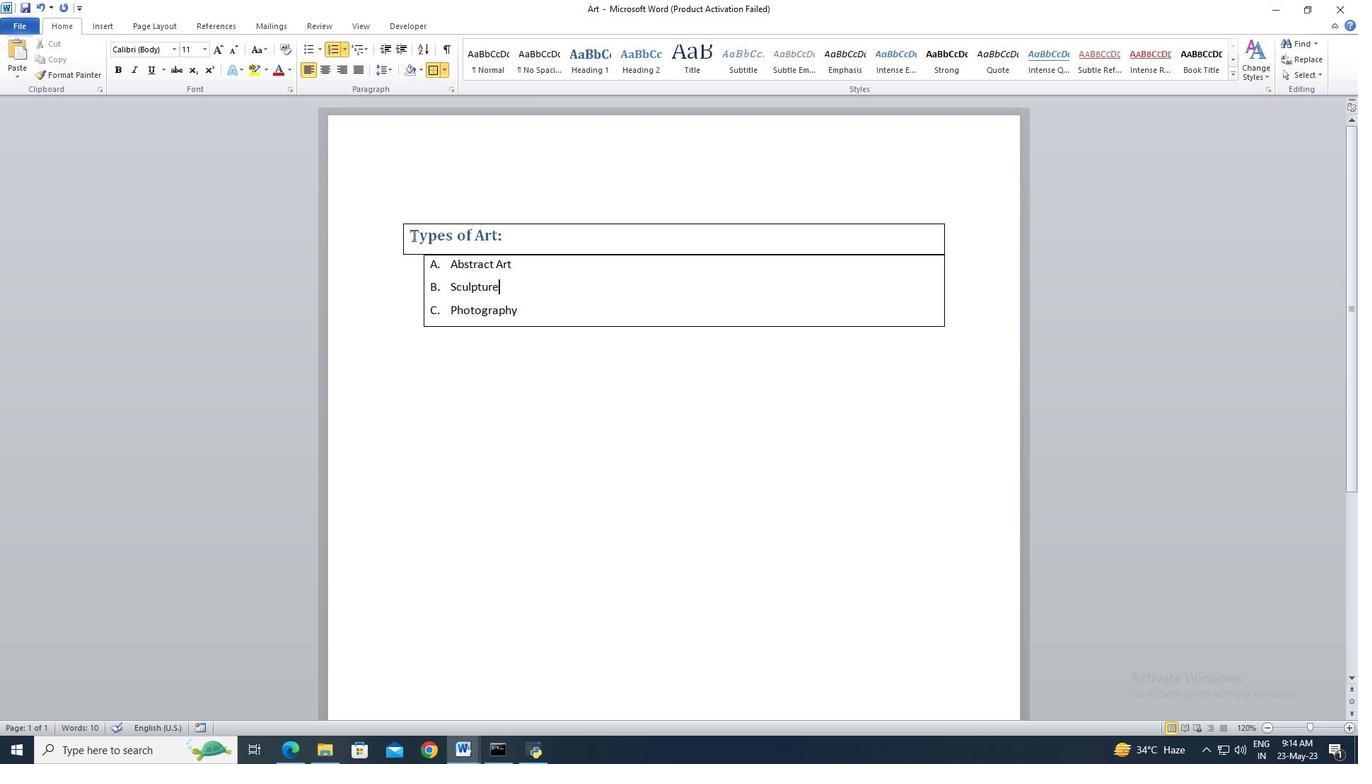 
Action: Mouse pressed left at (411, 234)
Screenshot: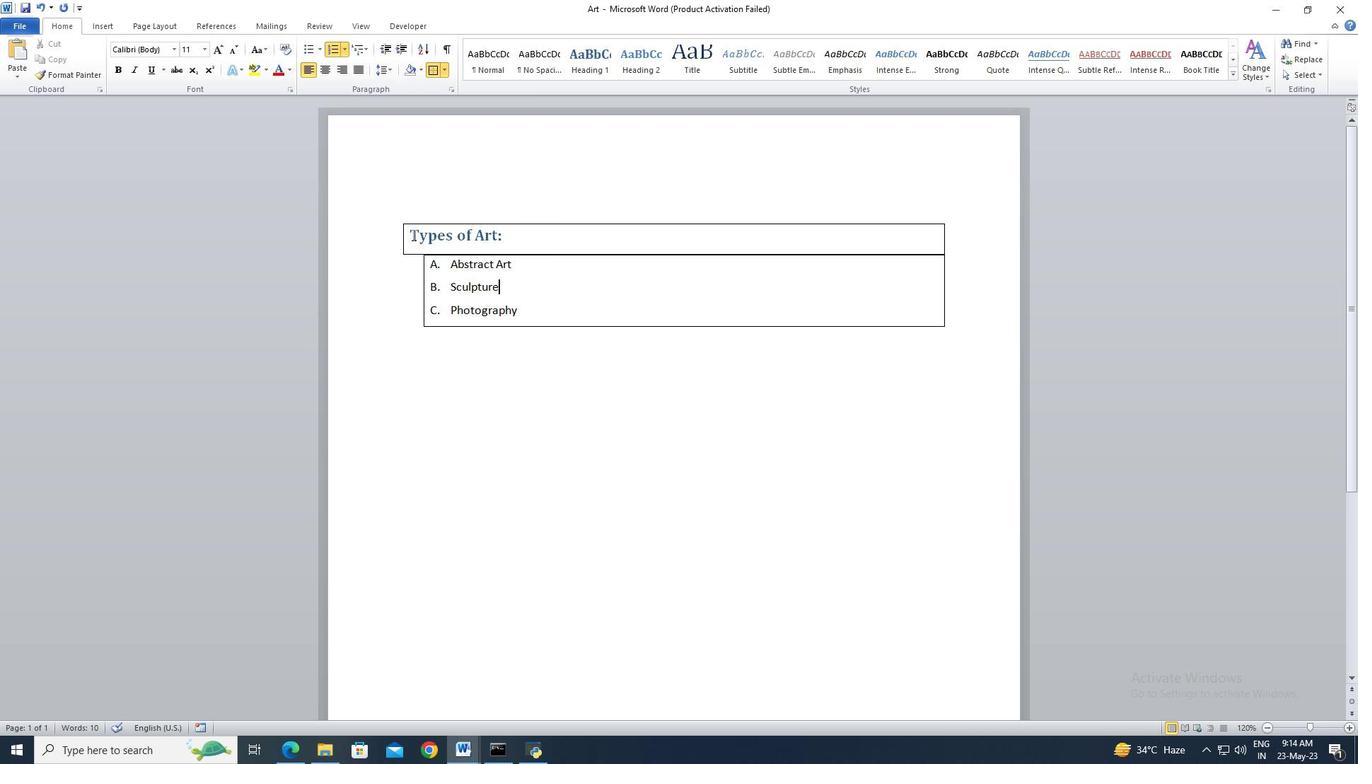
Action: Mouse moved to (530, 311)
Screenshot: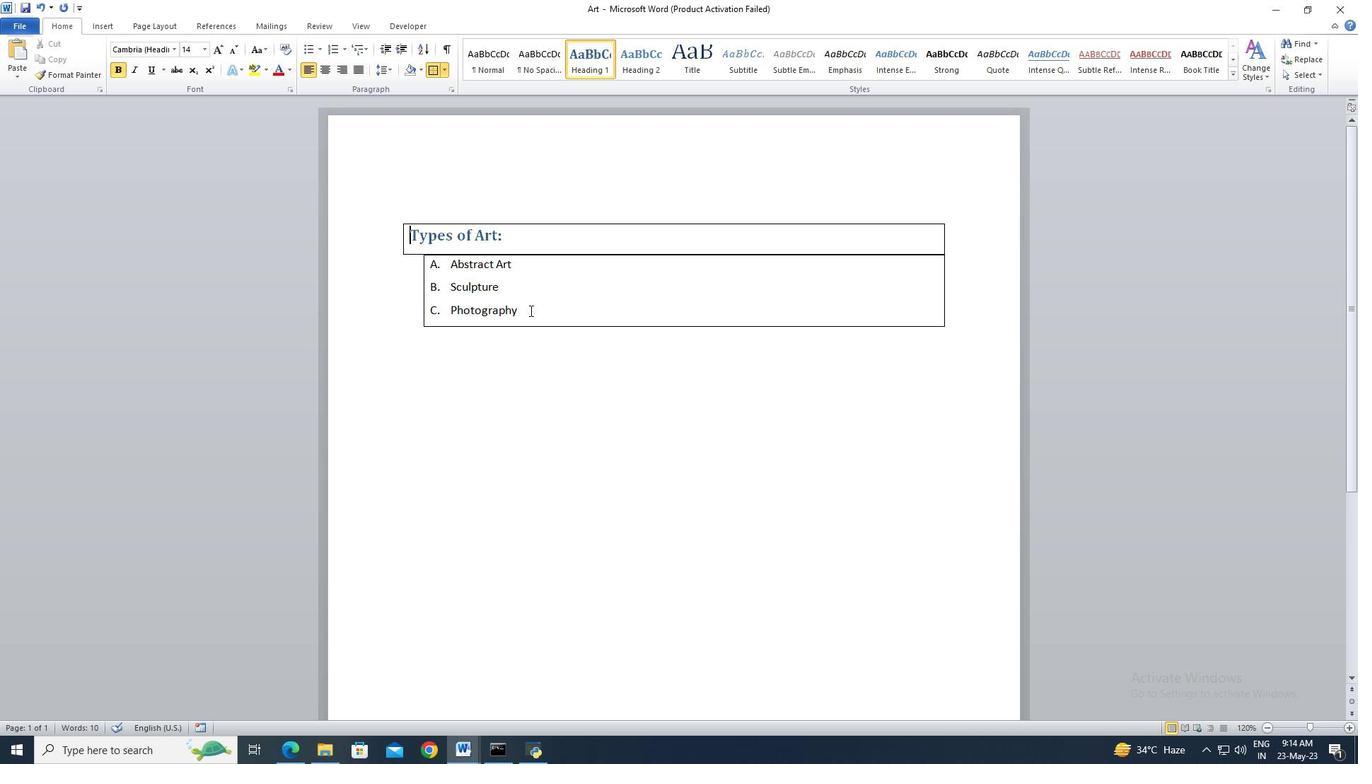
Action: Key pressed <Key.shift>
Screenshot: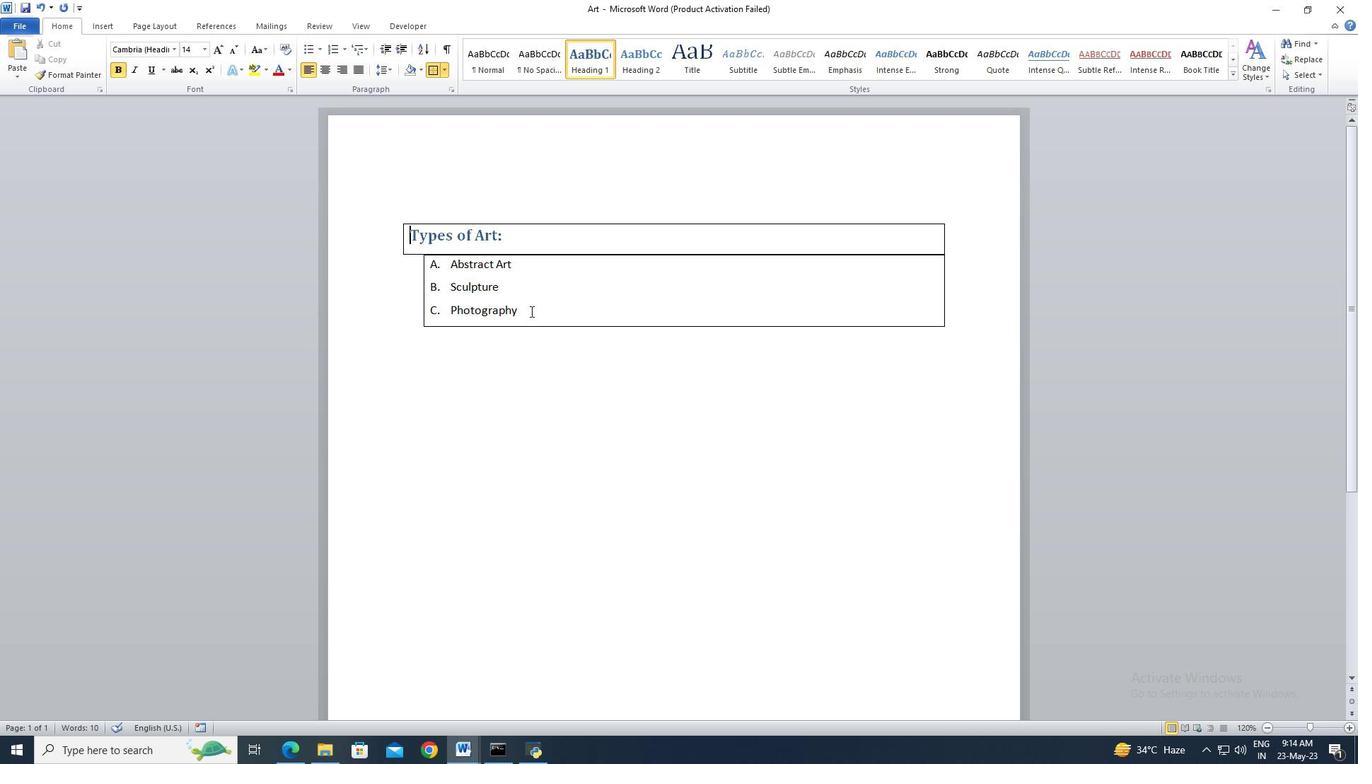 
Action: Mouse pressed left at (530, 311)
Screenshot: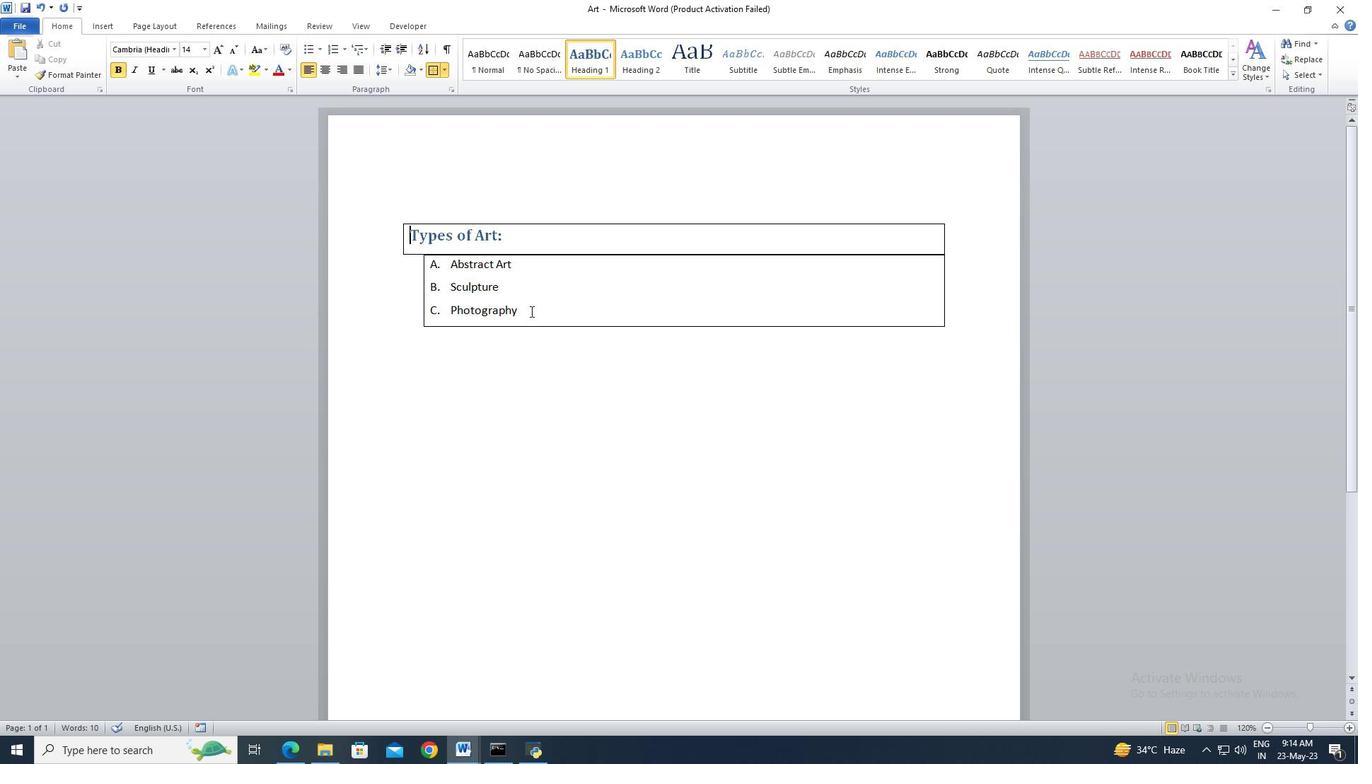 
Action: Mouse moved to (529, 310)
Screenshot: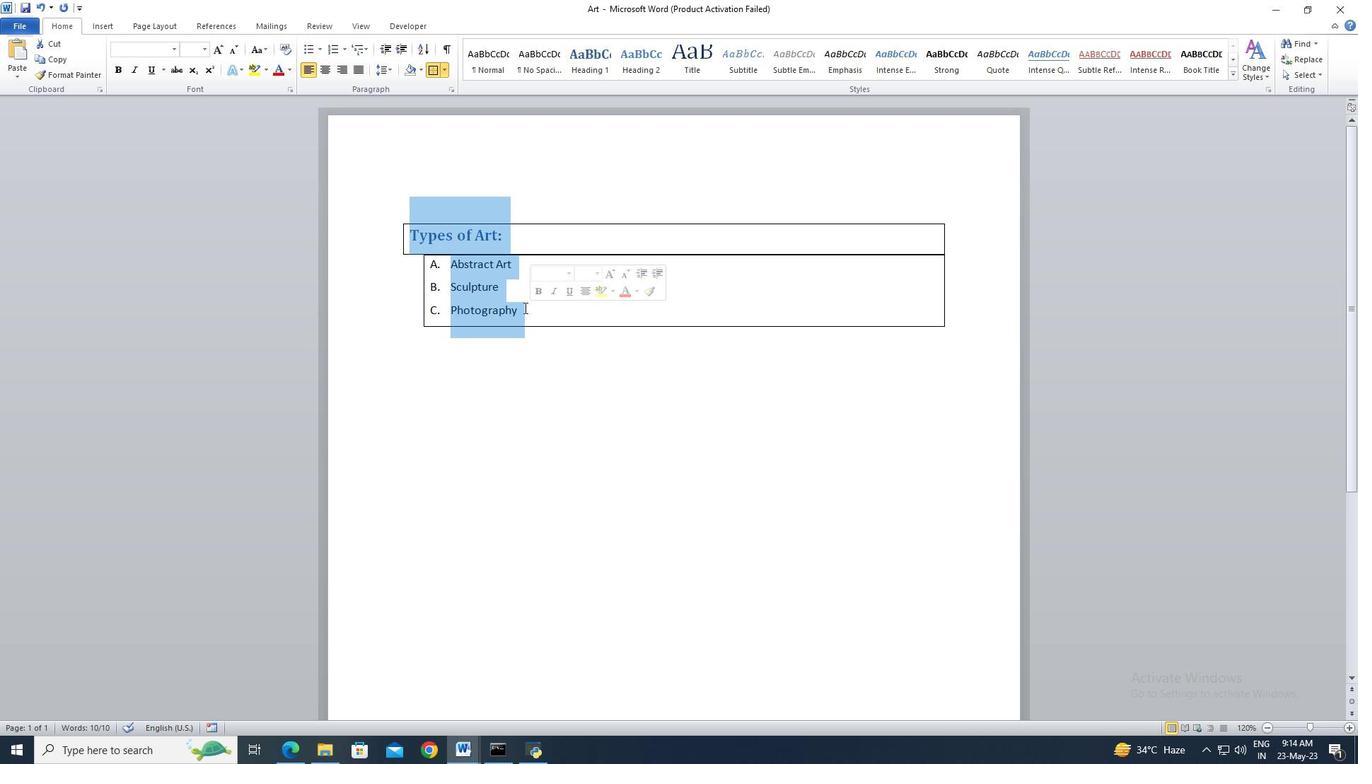 
Action: Mouse pressed left at (529, 310)
Screenshot: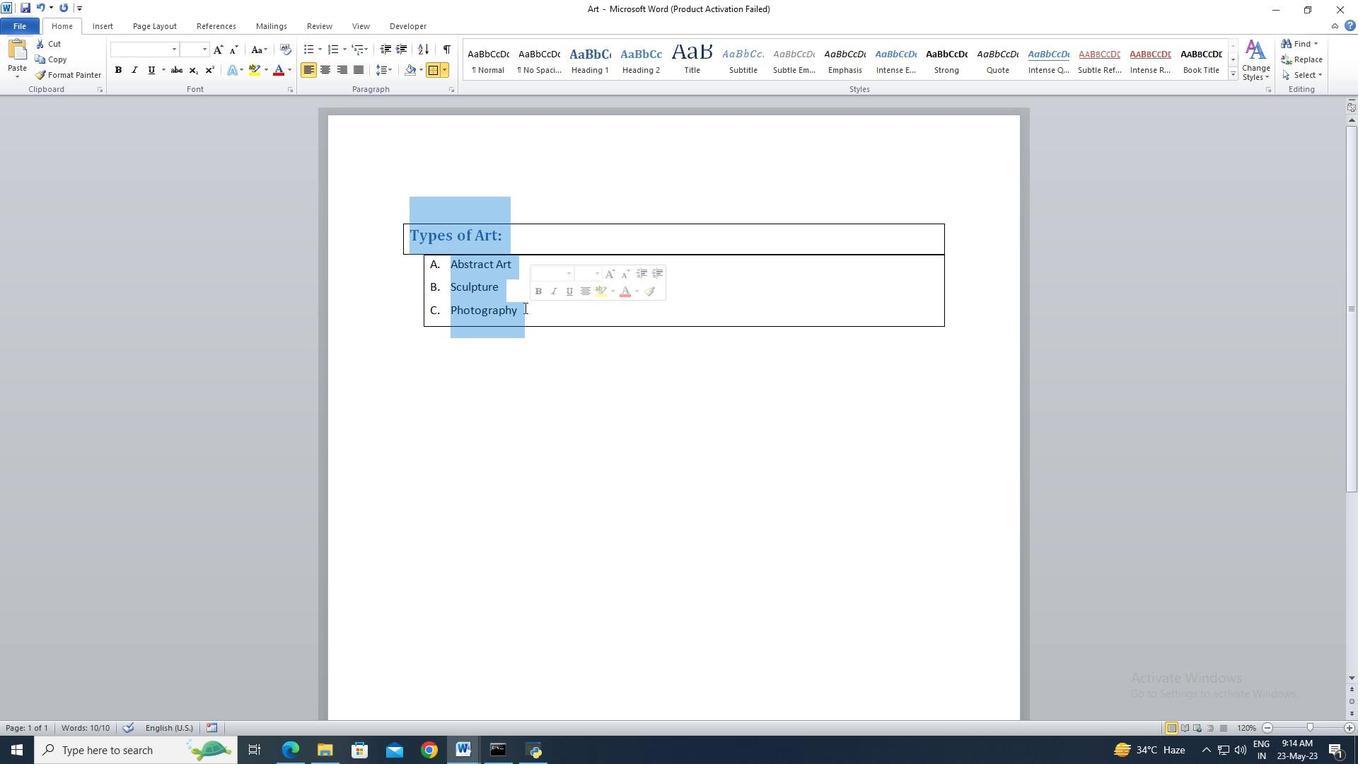 
Action: Mouse moved to (446, 266)
Screenshot: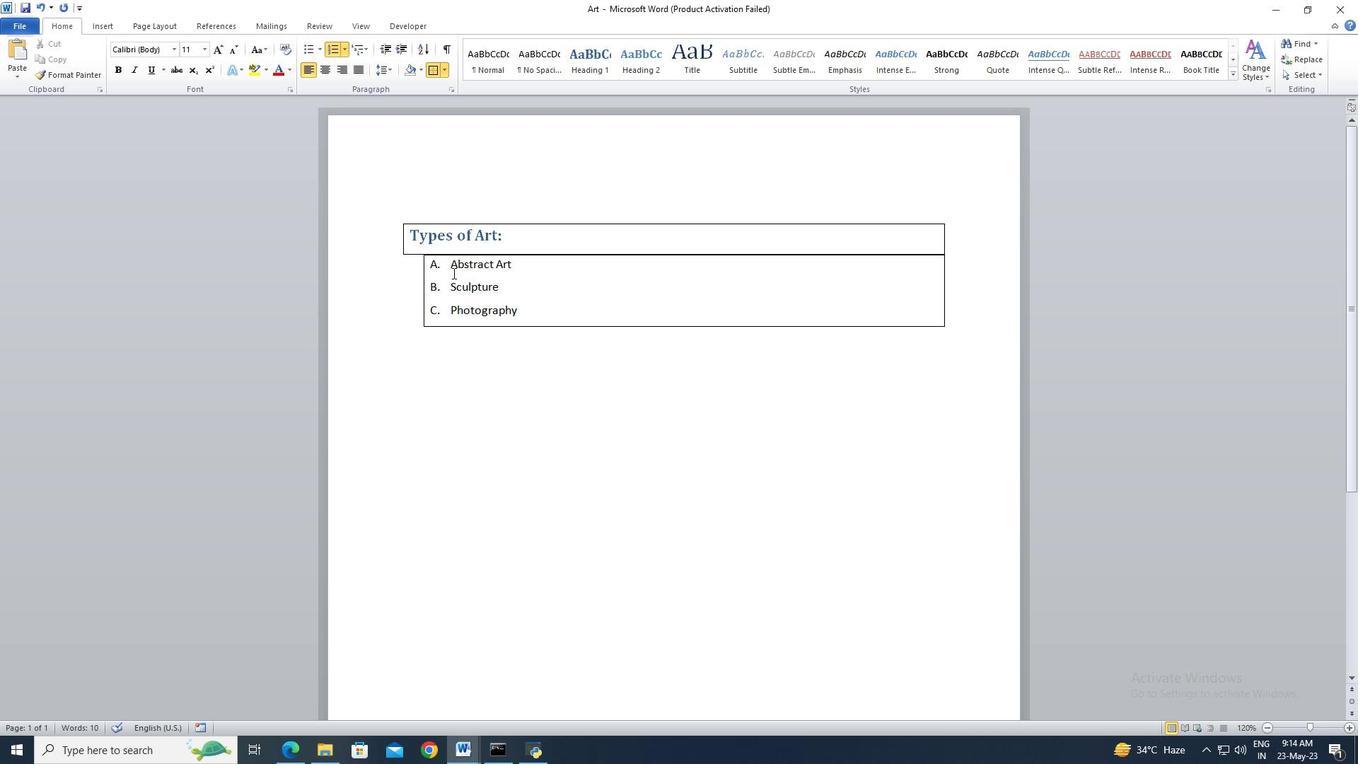 
Action: Key pressed <Key.shift>
Screenshot: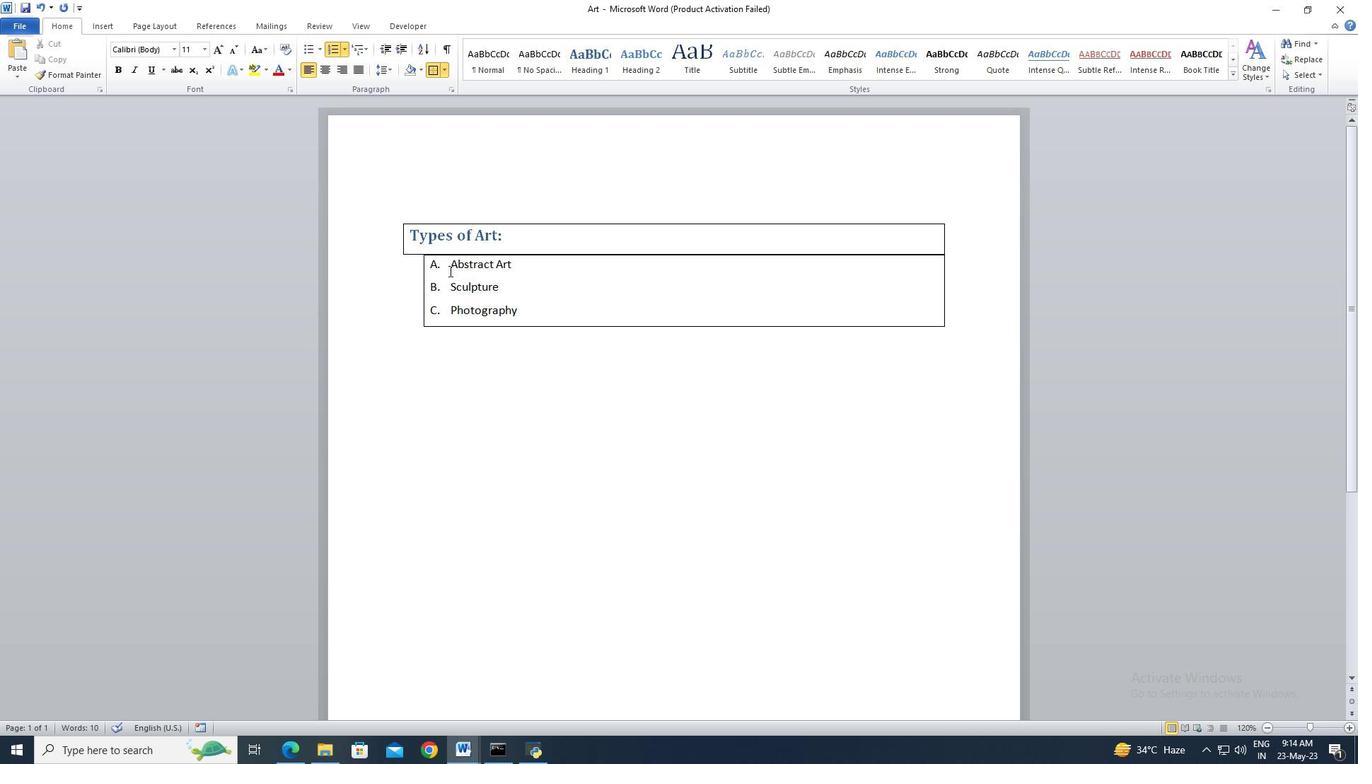 
Action: Mouse moved to (442, 264)
Screenshot: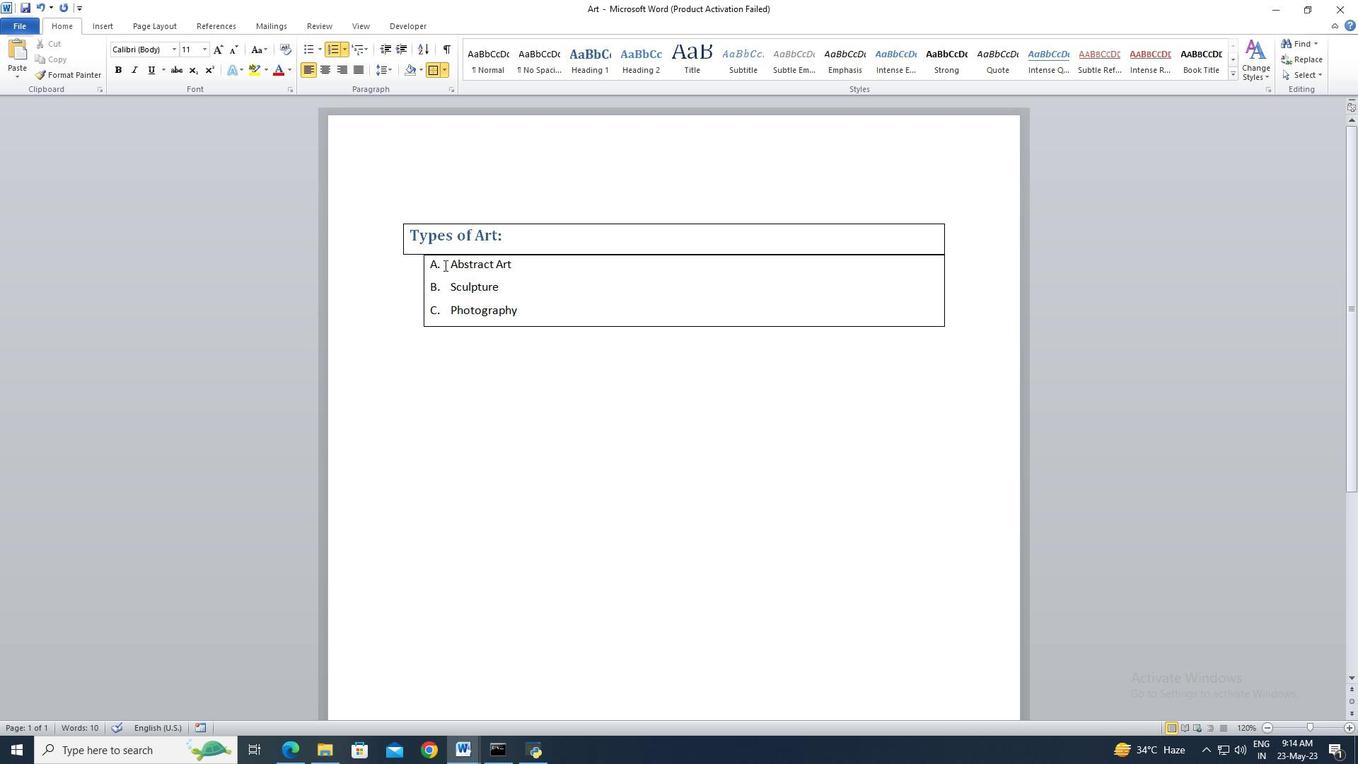 
Action: Mouse pressed left at (442, 264)
Screenshot: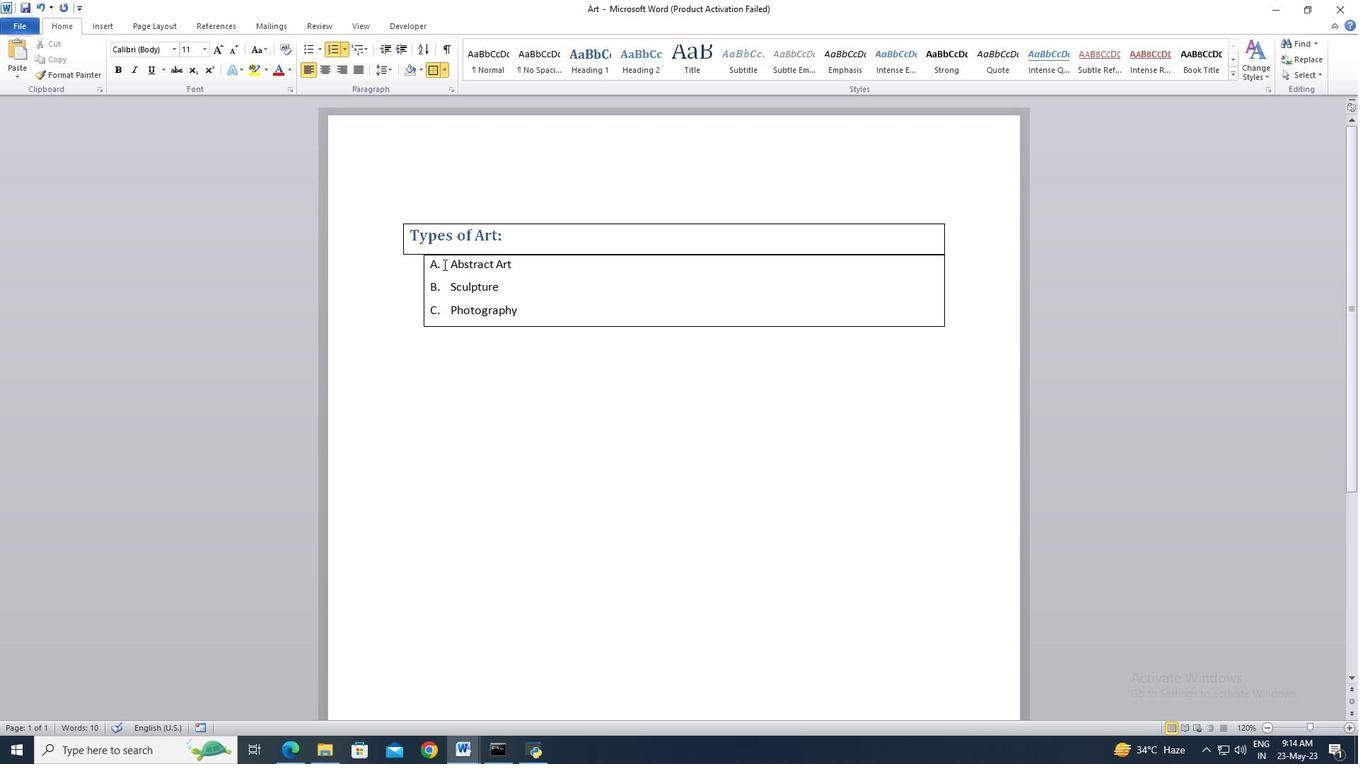 
Action: Mouse moved to (207, 51)
Screenshot: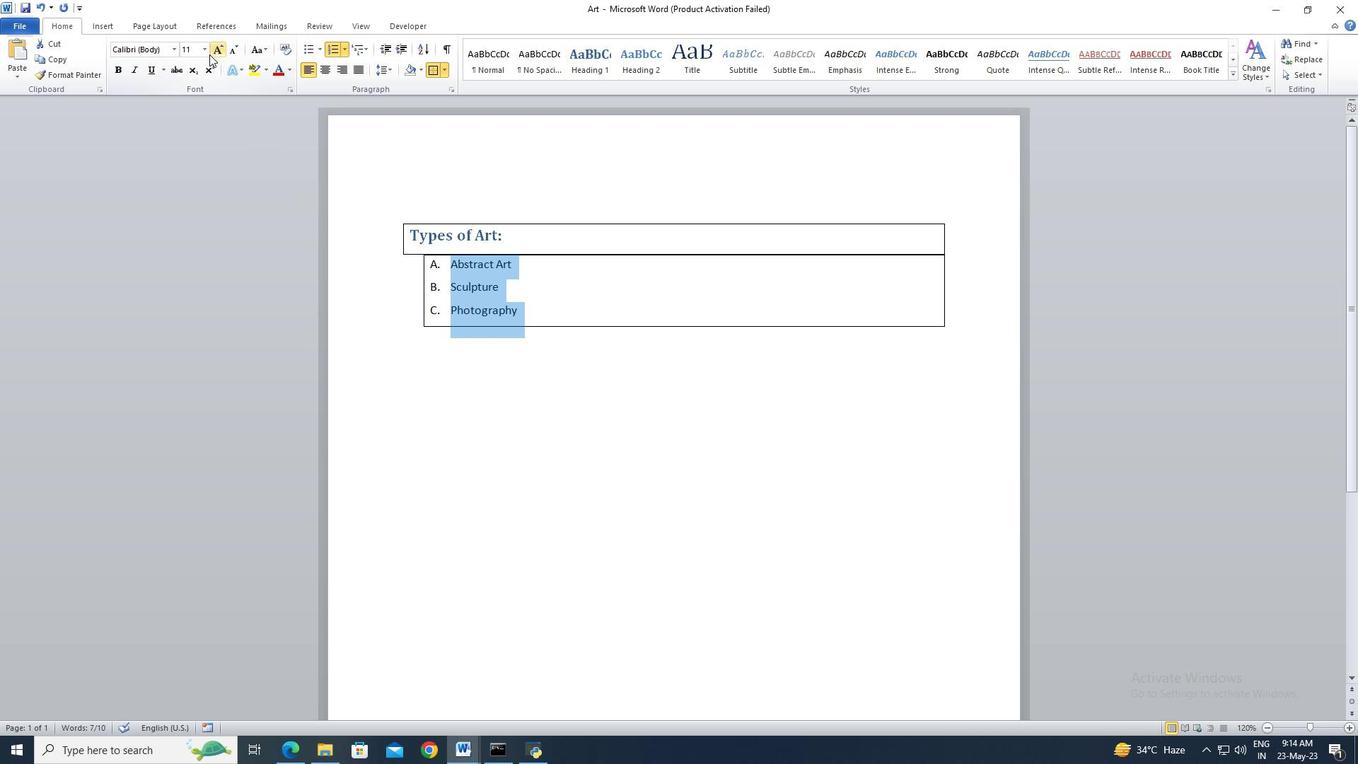 
Action: Mouse pressed left at (207, 51)
Screenshot: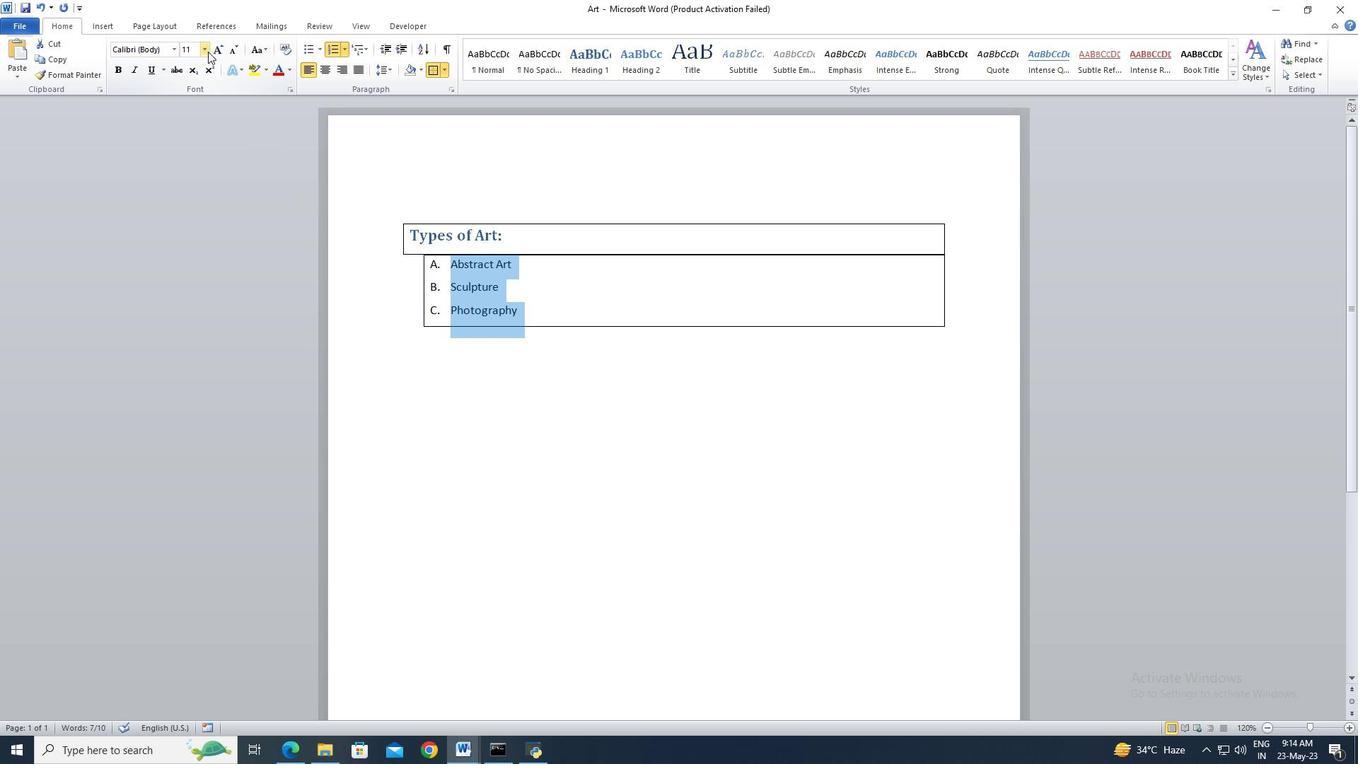
Action: Mouse moved to (192, 137)
Screenshot: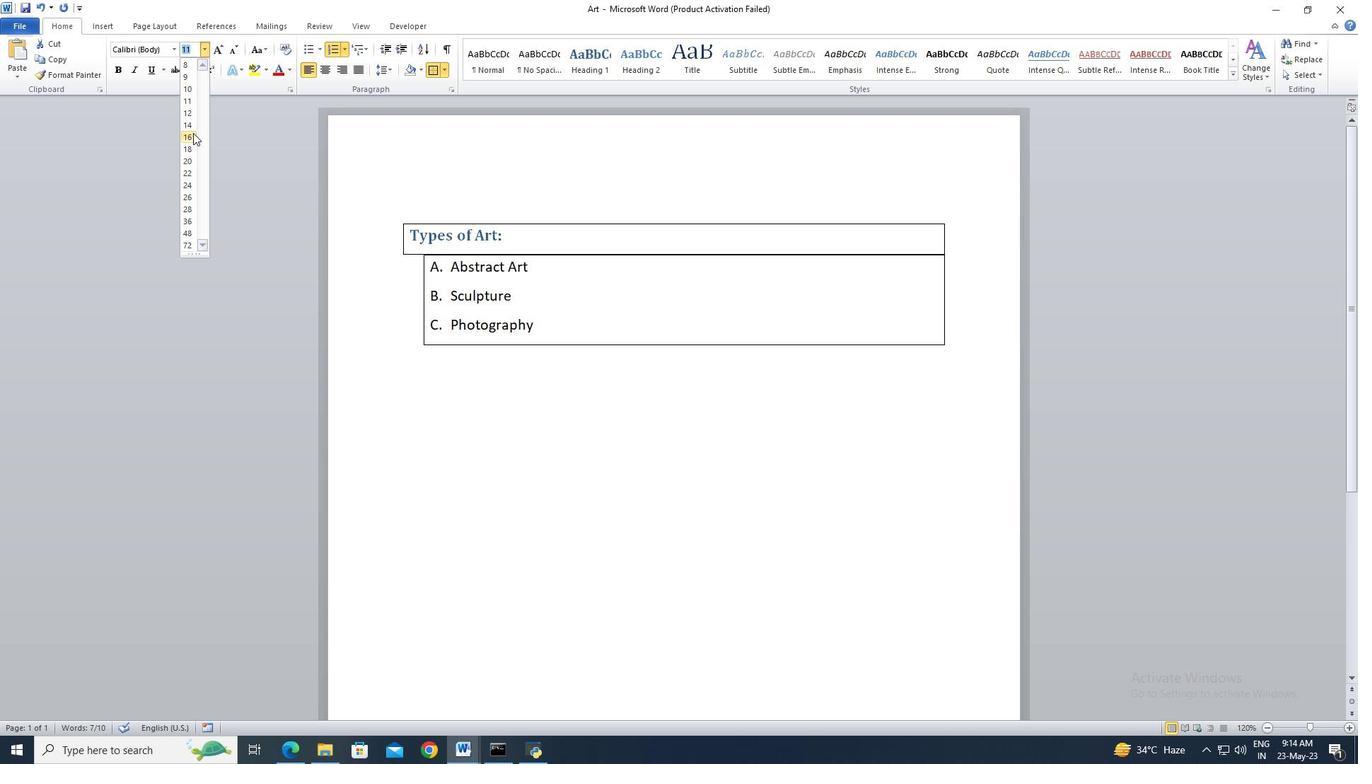 
Action: Mouse pressed left at (192, 137)
Screenshot: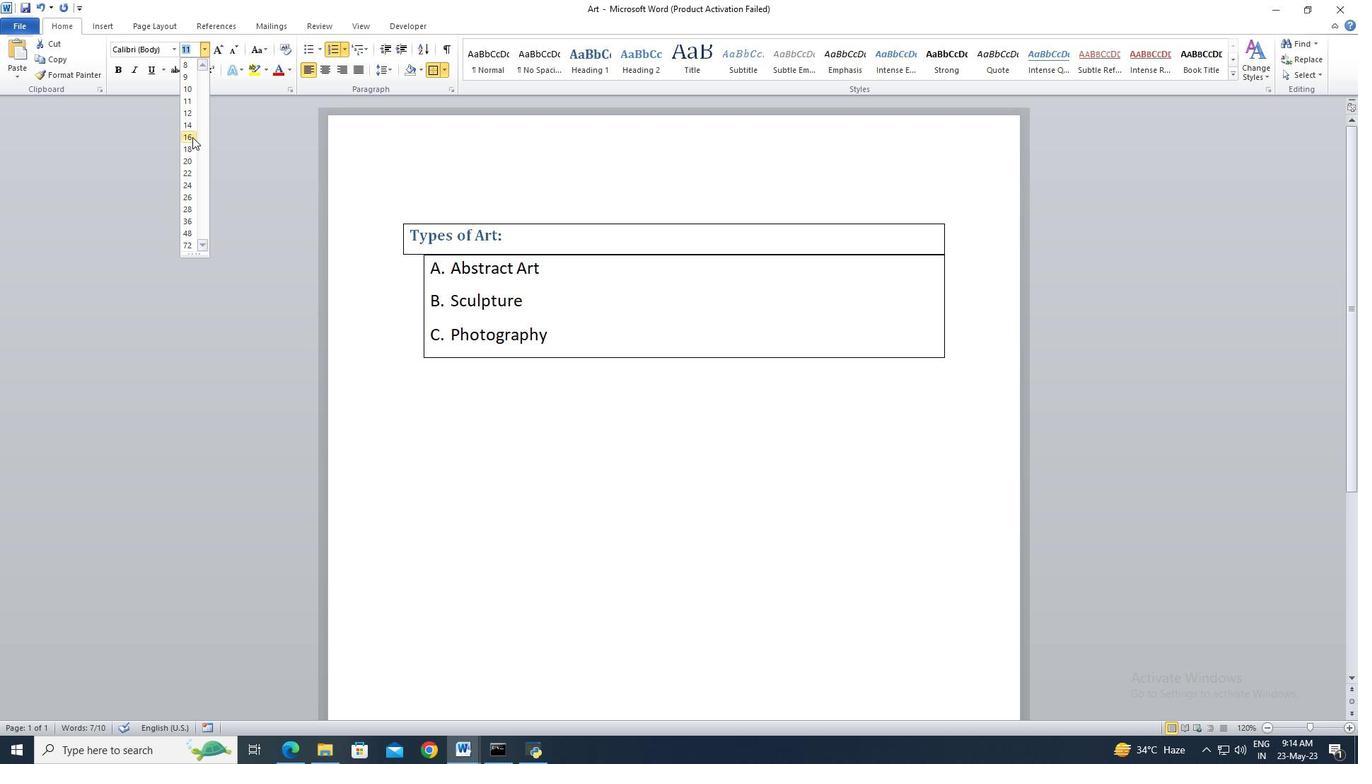 
Action: Mouse moved to (506, 241)
Screenshot: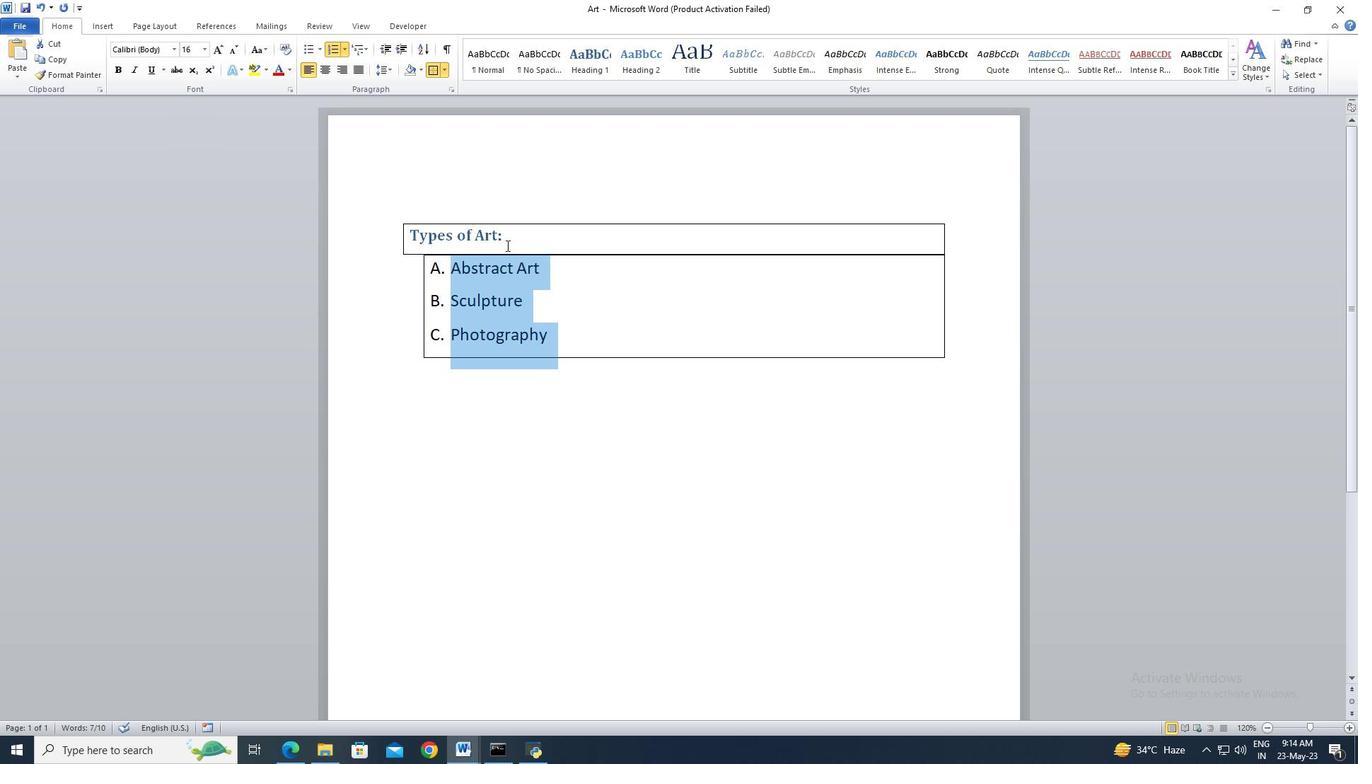 
Action: Mouse pressed left at (506, 241)
Screenshot: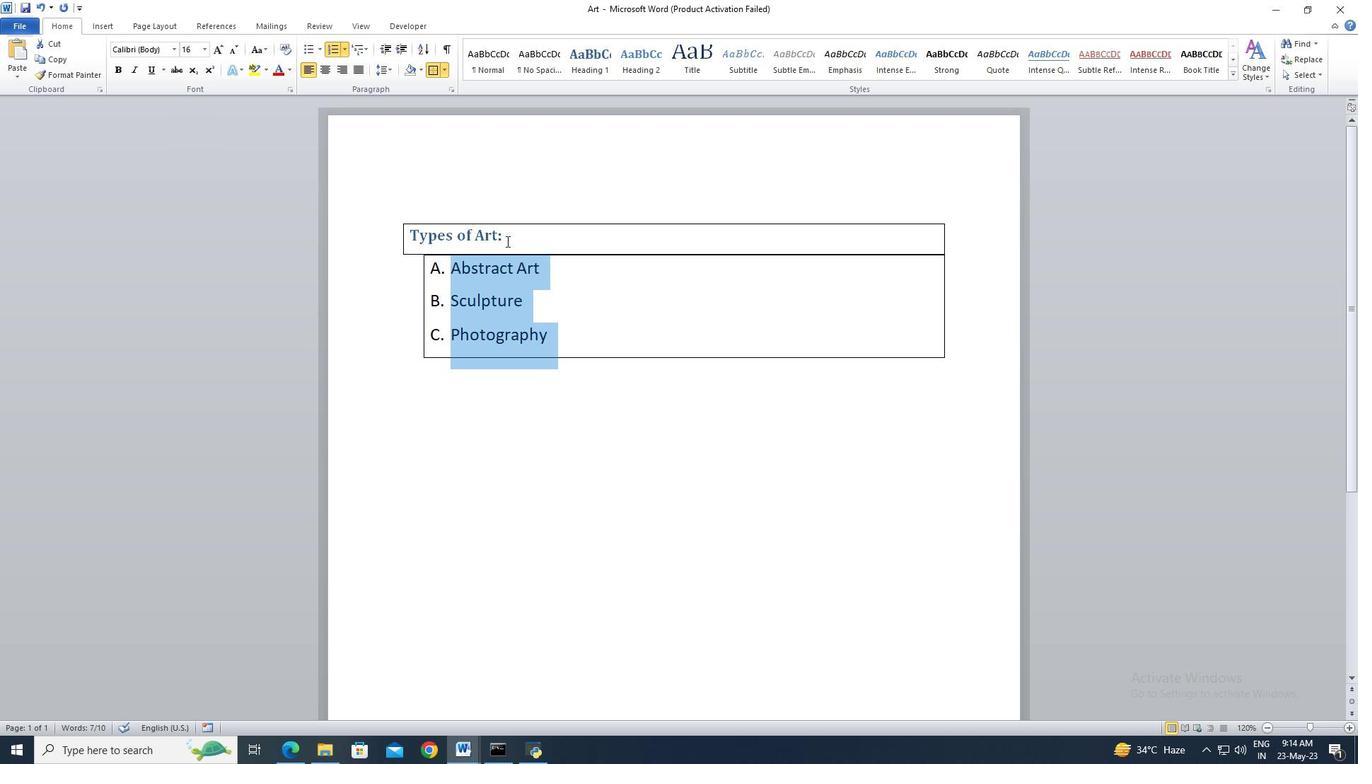 
Action: Mouse moved to (420, 237)
Screenshot: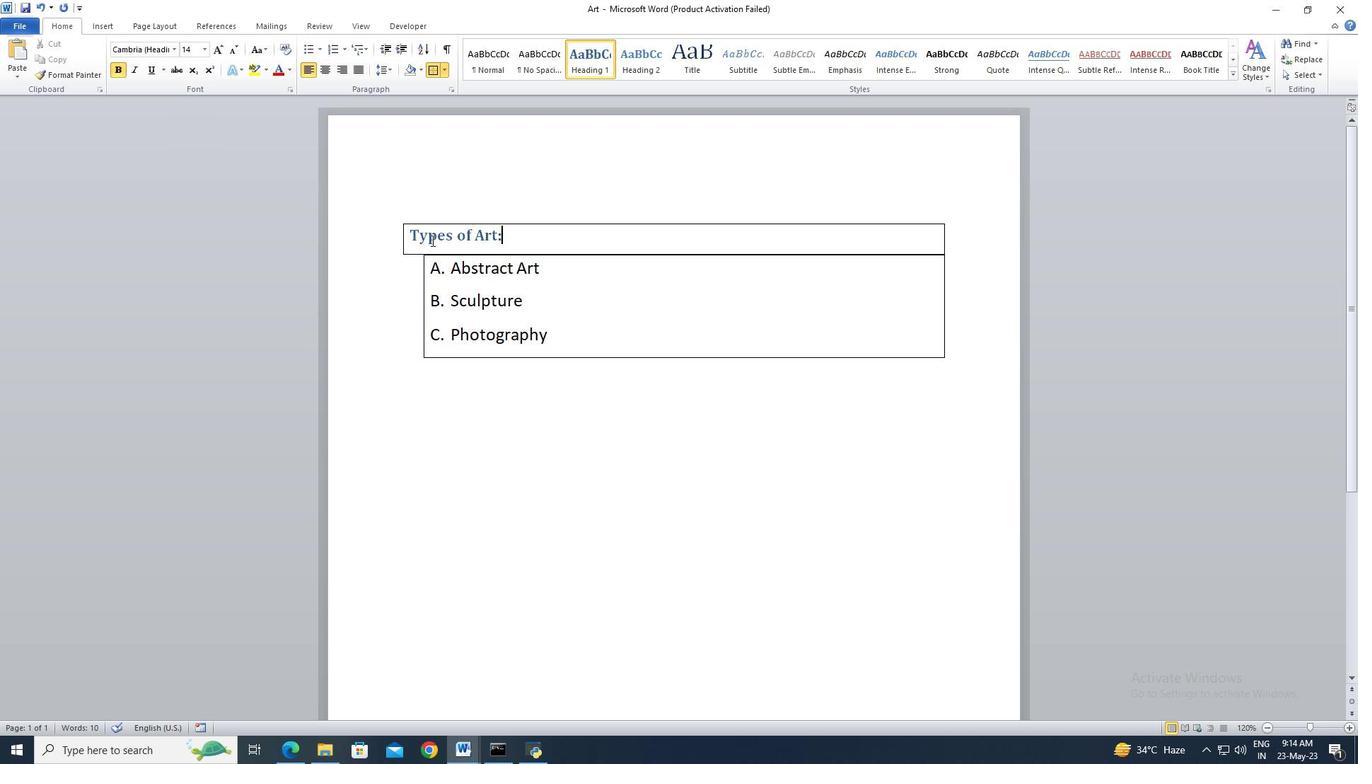 
Action: Key pressed <Key.shift>
Screenshot: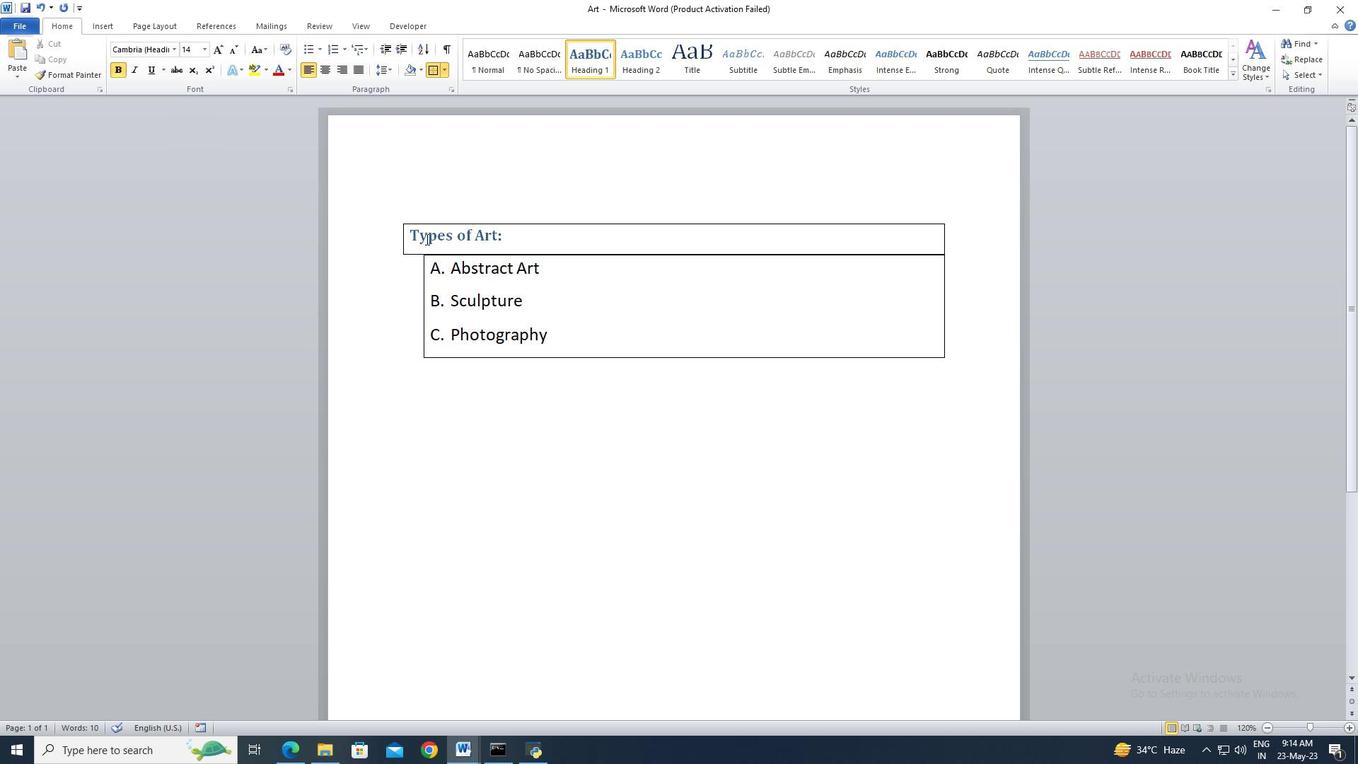
Action: Mouse moved to (410, 231)
Screenshot: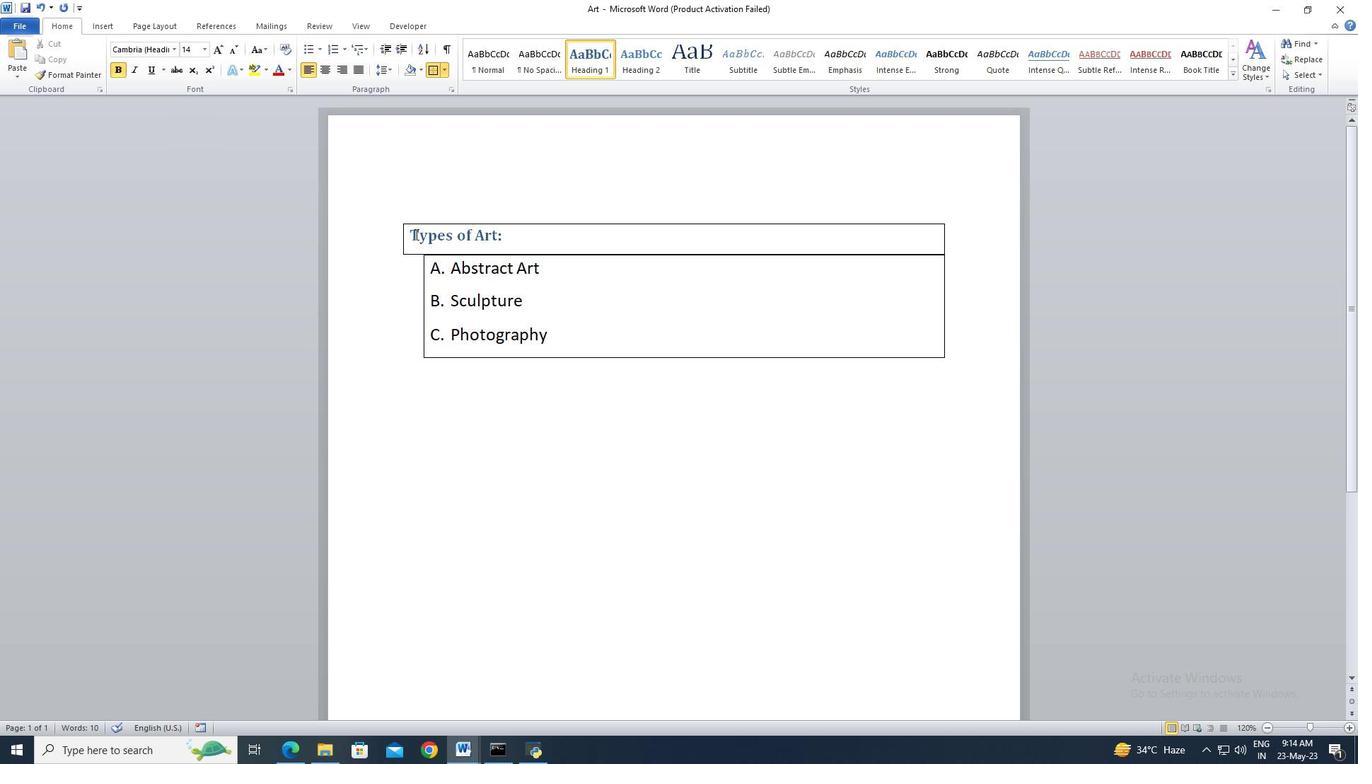 
Action: Key pressed <Key.shift>
Screenshot: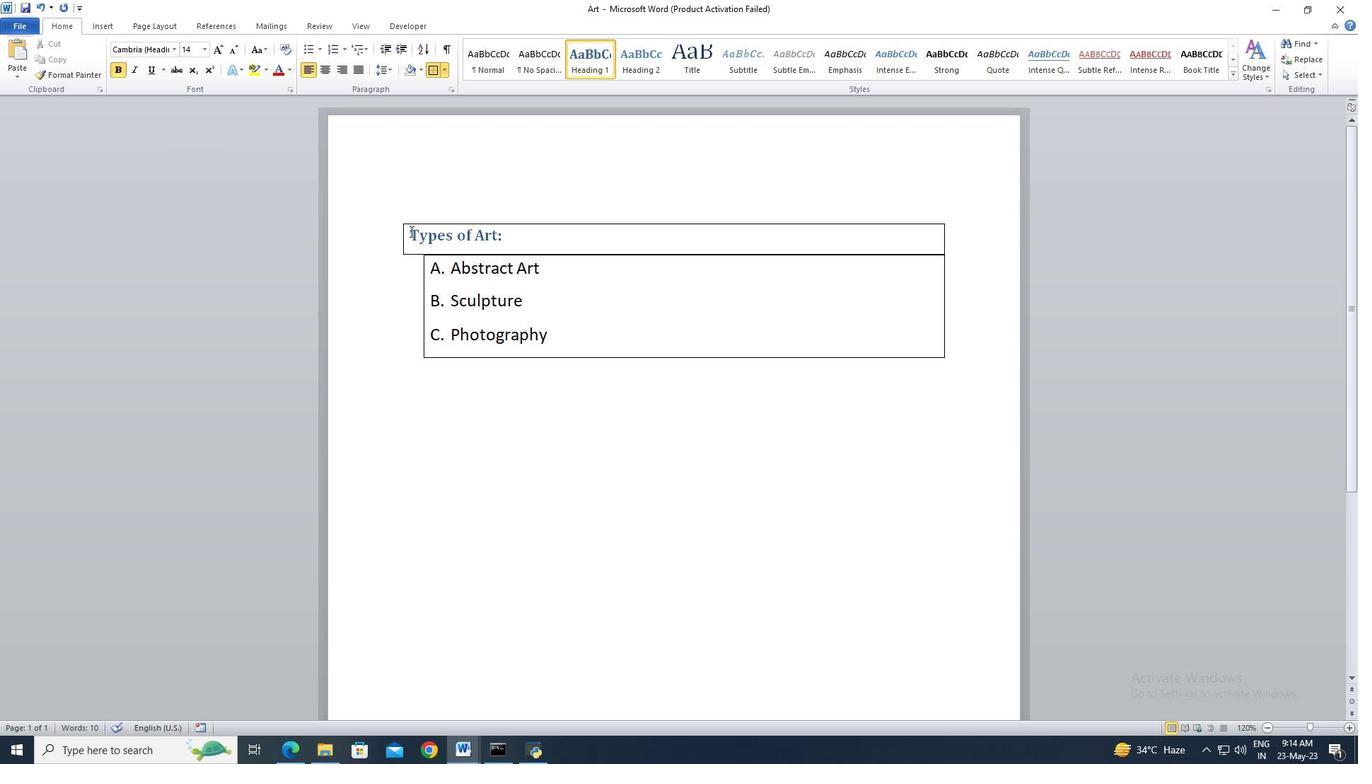 
Action: Mouse pressed left at (410, 231)
Screenshot: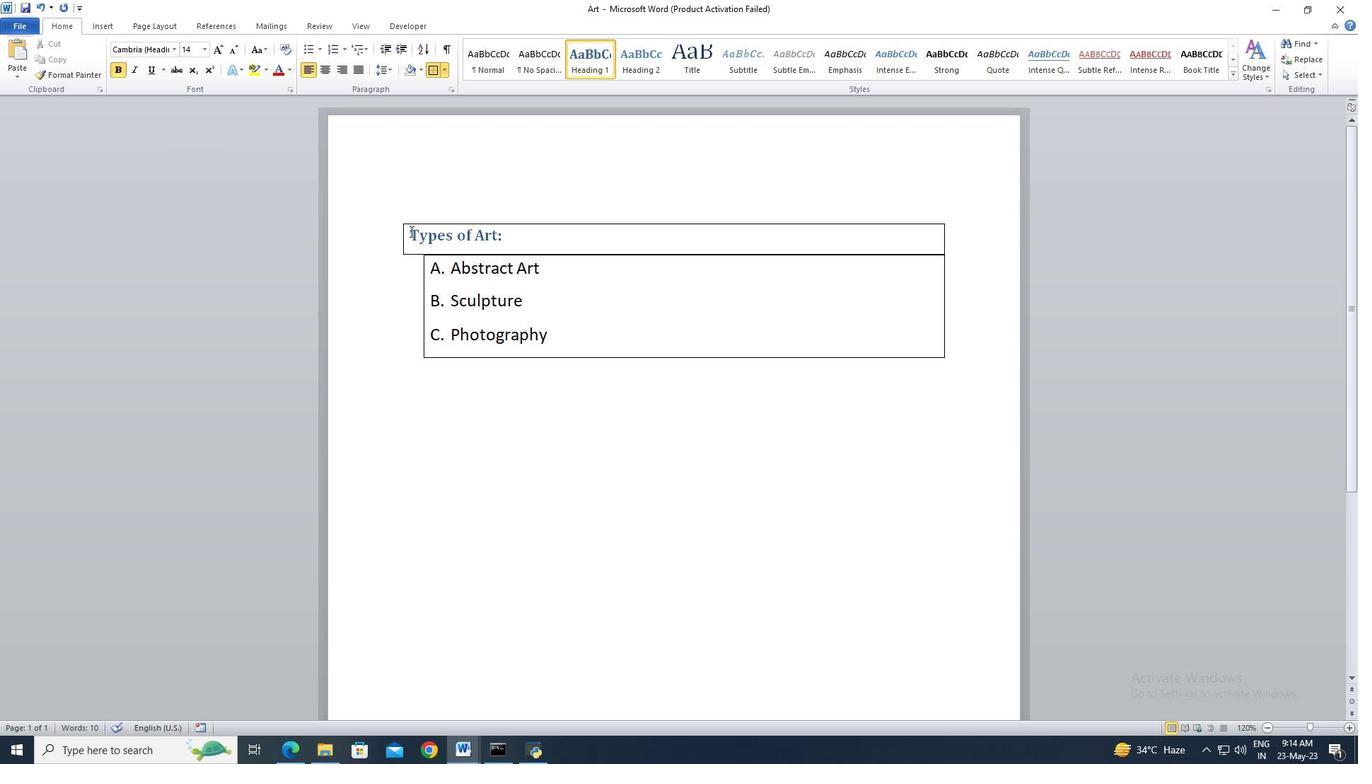 
Action: Key pressed <Key.shift><Key.shift><Key.shift><Key.shift>
Screenshot: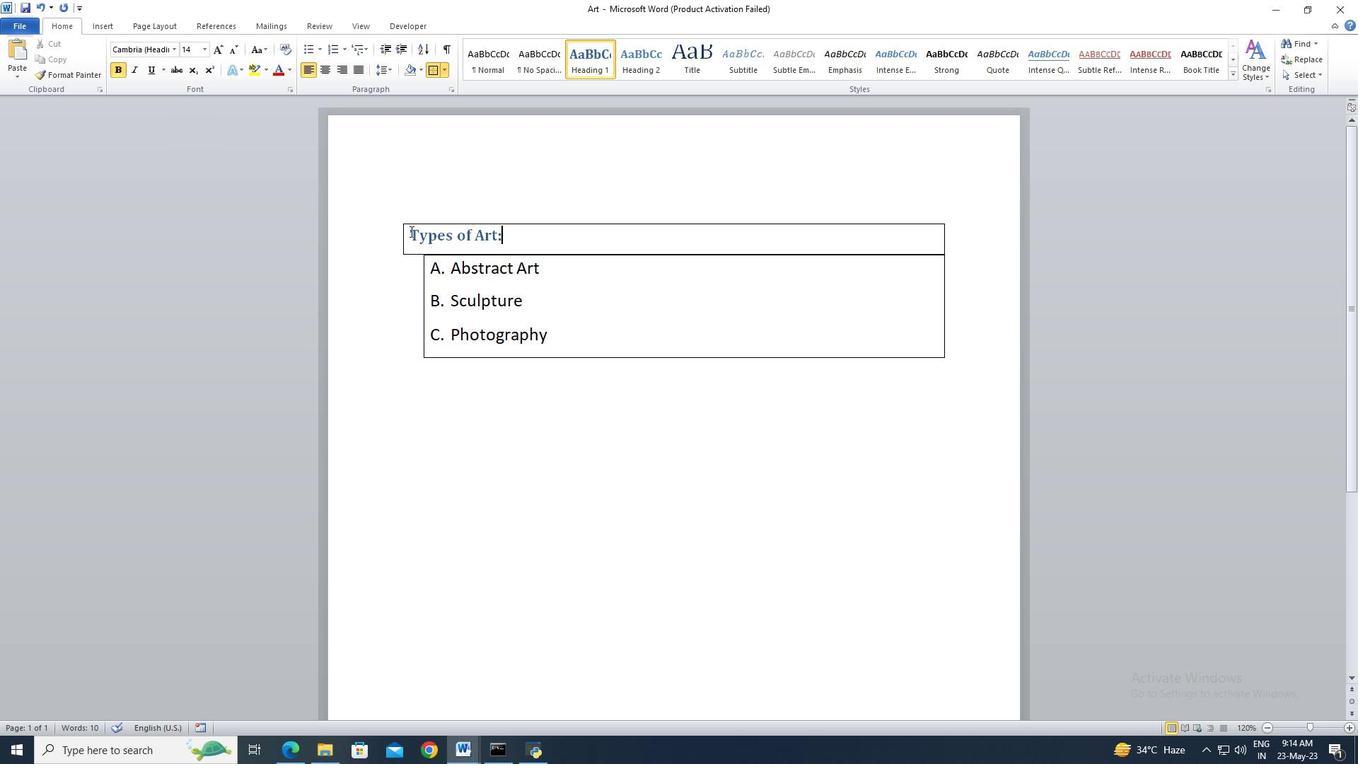 
Action: Mouse moved to (203, 52)
Screenshot: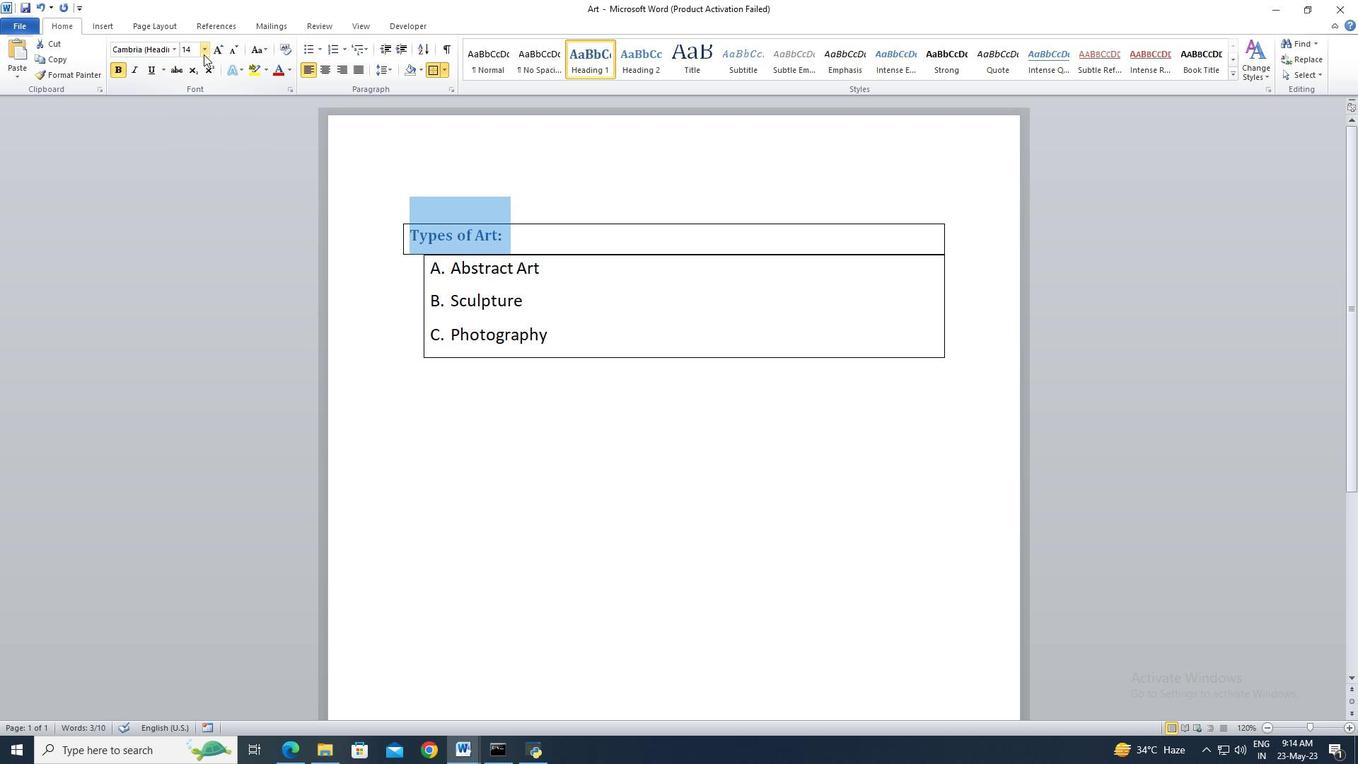 
Action: Mouse pressed left at (203, 52)
Screenshot: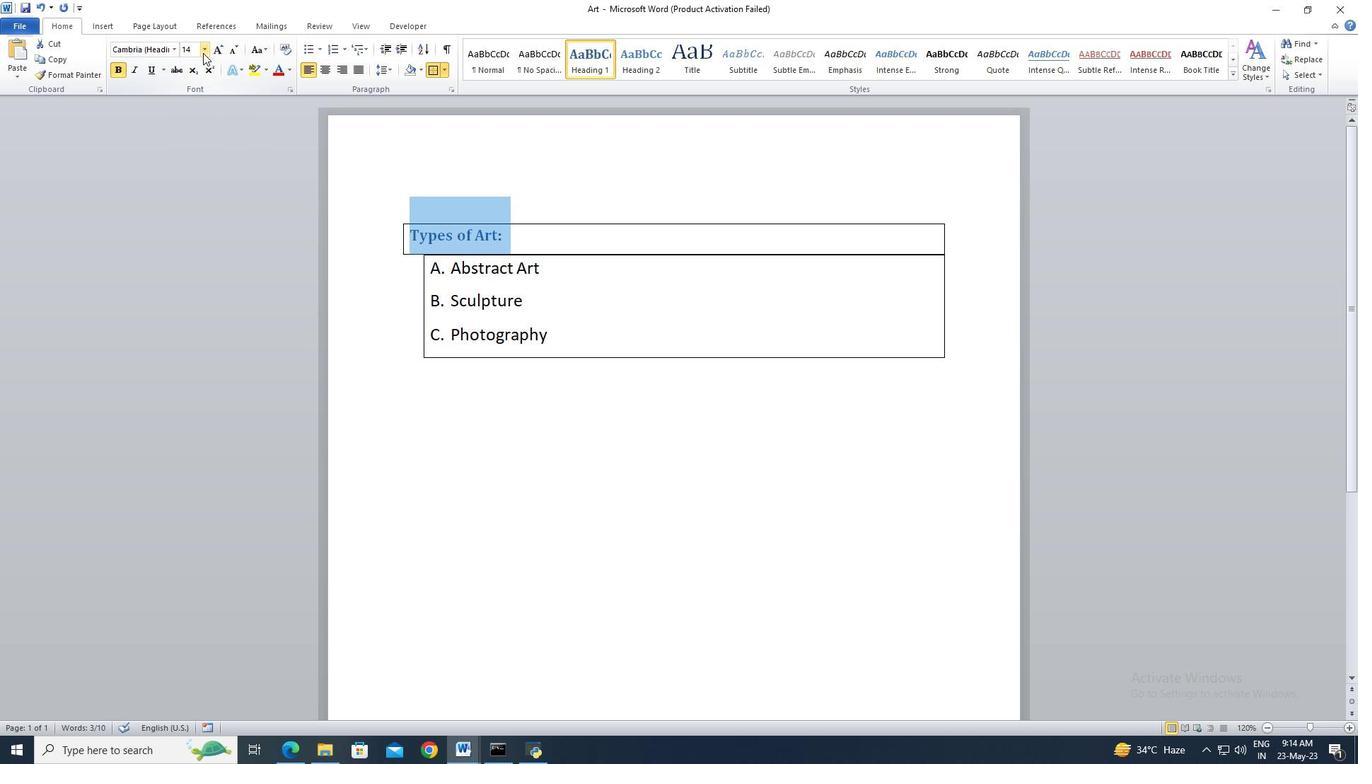 
Action: Mouse moved to (193, 135)
Screenshot: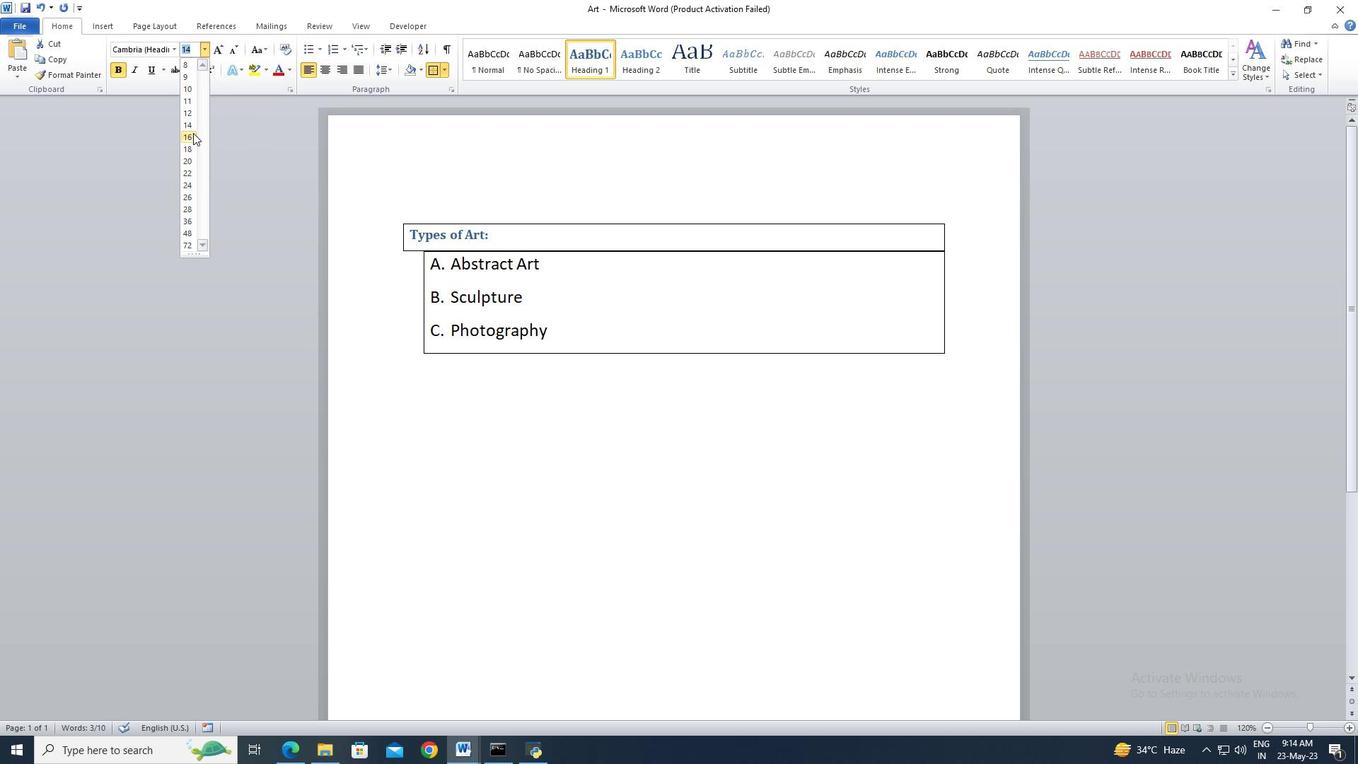 
Action: Mouse pressed left at (193, 135)
Screenshot: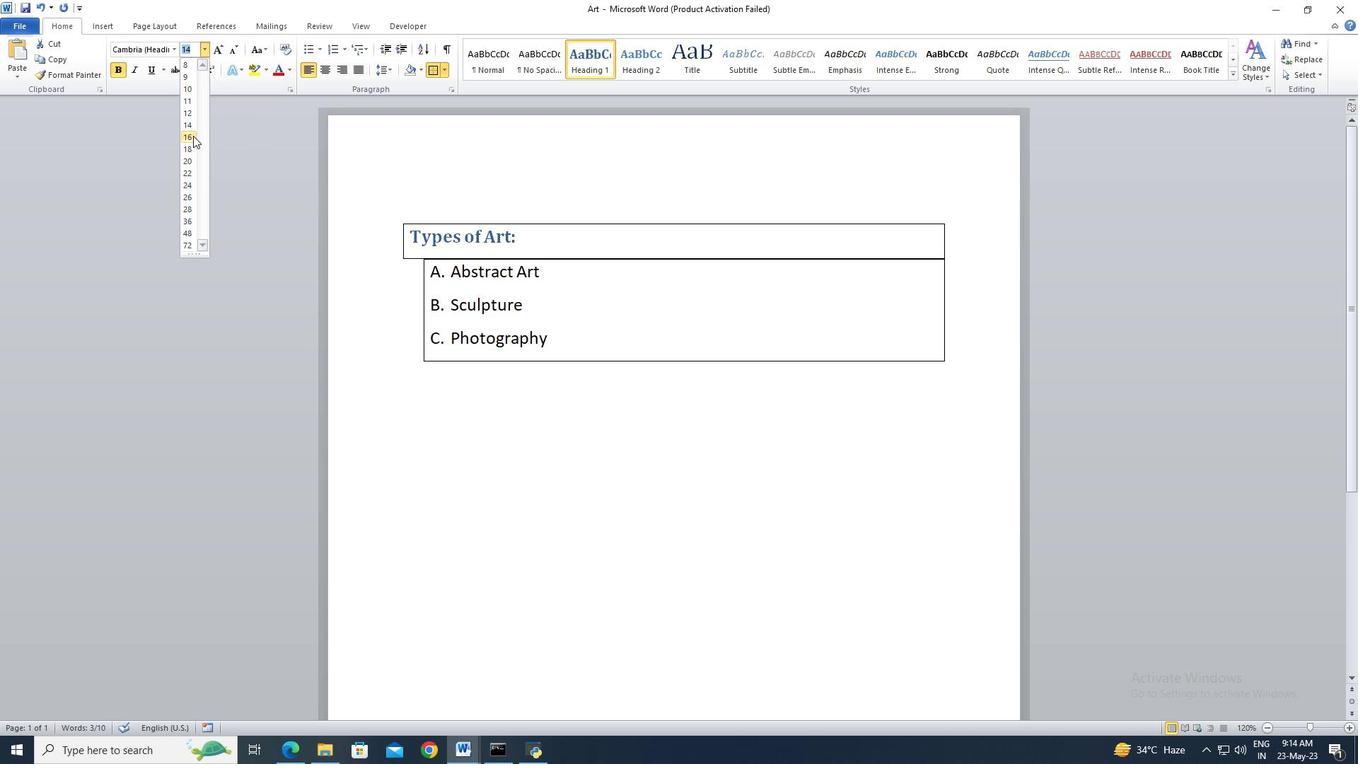 
Action: Mouse moved to (590, 348)
Screenshot: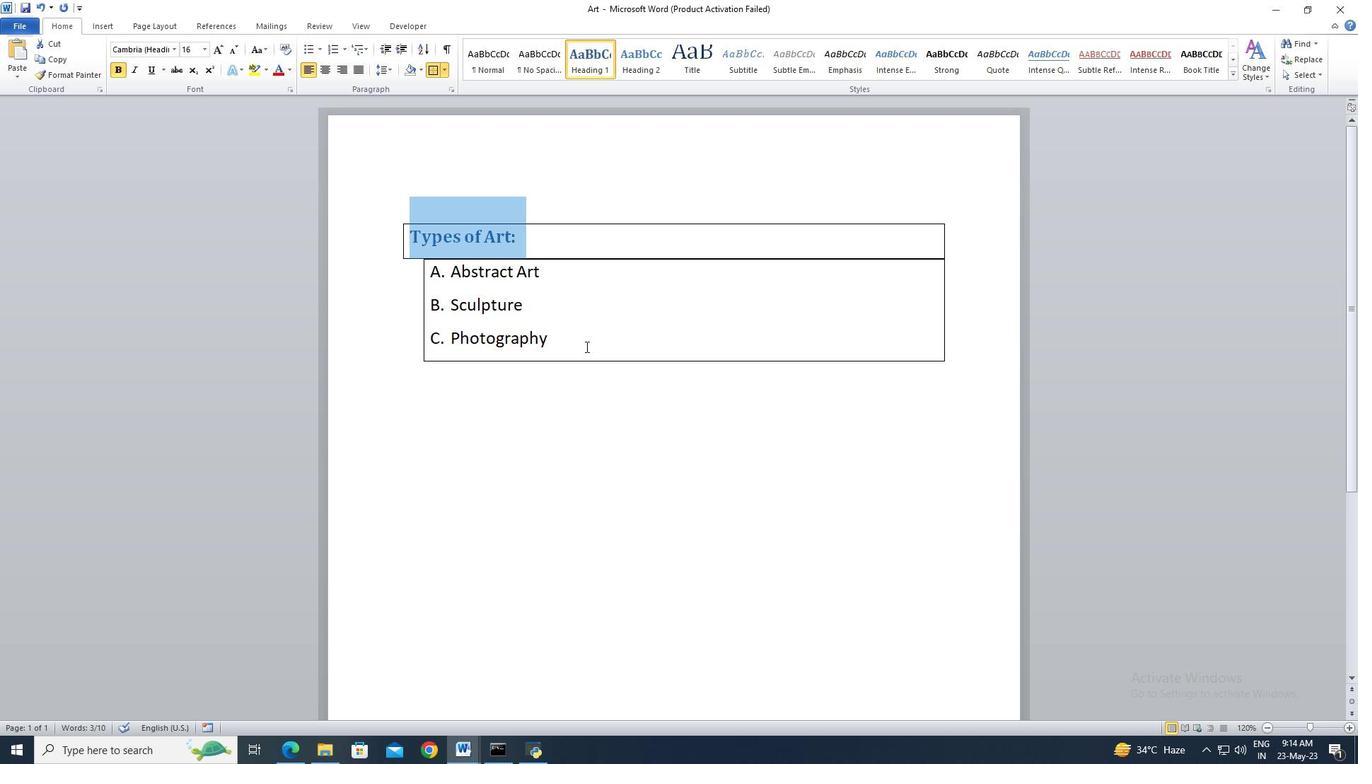 
Action: Mouse pressed left at (590, 348)
Screenshot: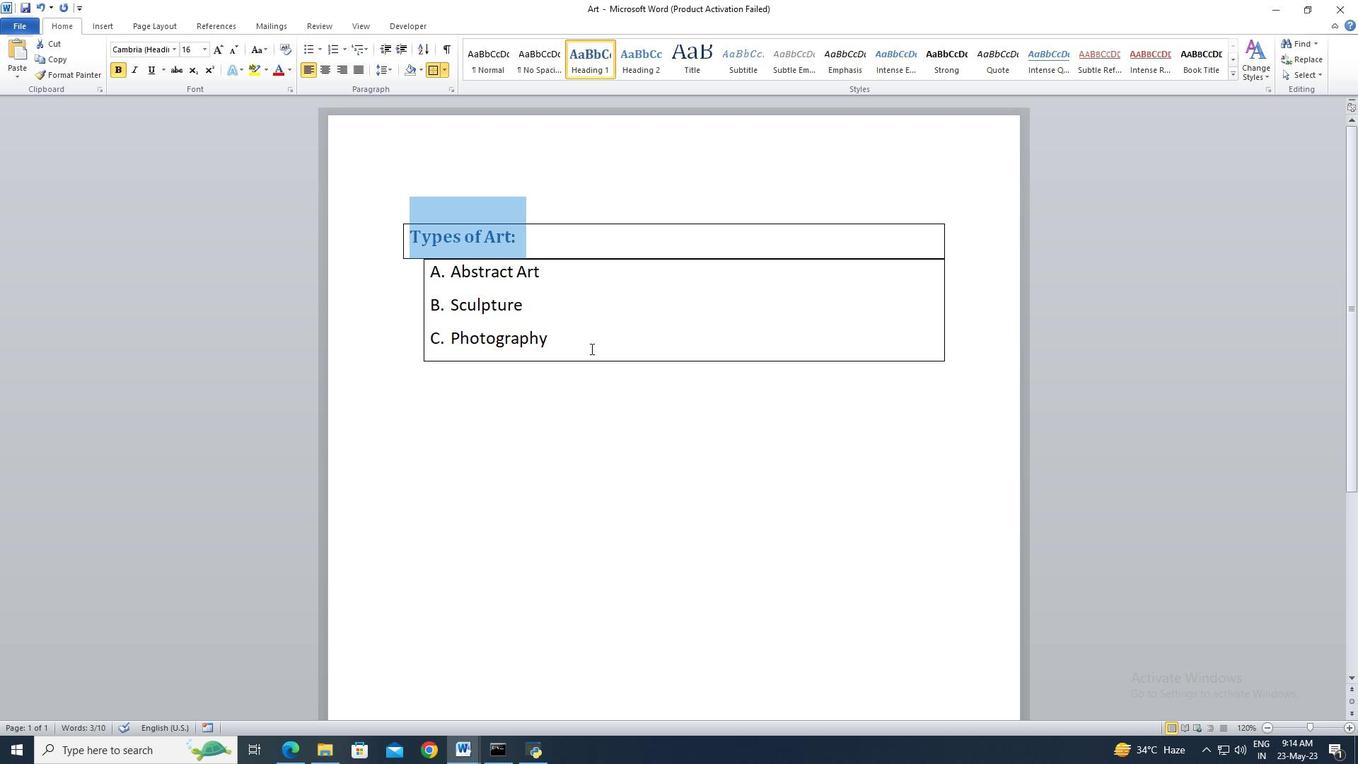 
